 Task: Explore upcoming open houses in Honolulu, Hawaii, to visit properties with a fireplace.
Action: Mouse moved to (335, 195)
Screenshot: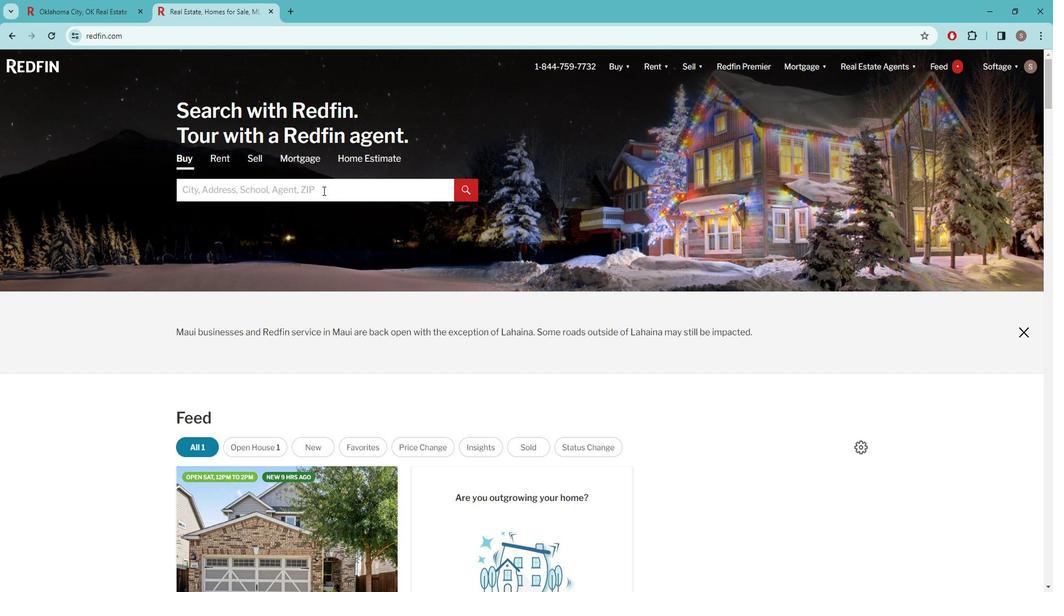 
Action: Mouse pressed left at (335, 195)
Screenshot: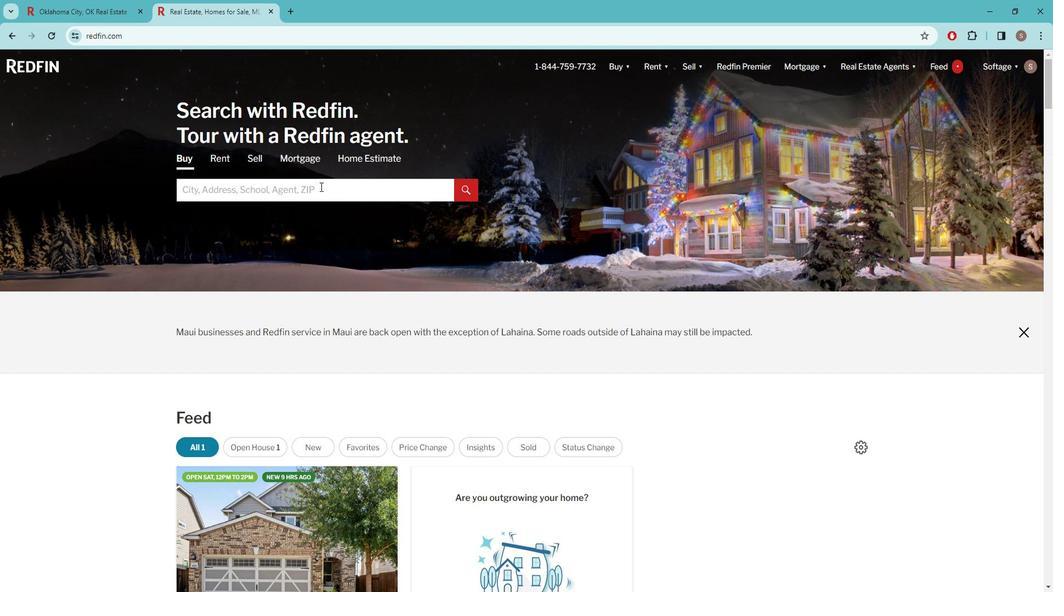 
Action: Mouse moved to (348, 198)
Screenshot: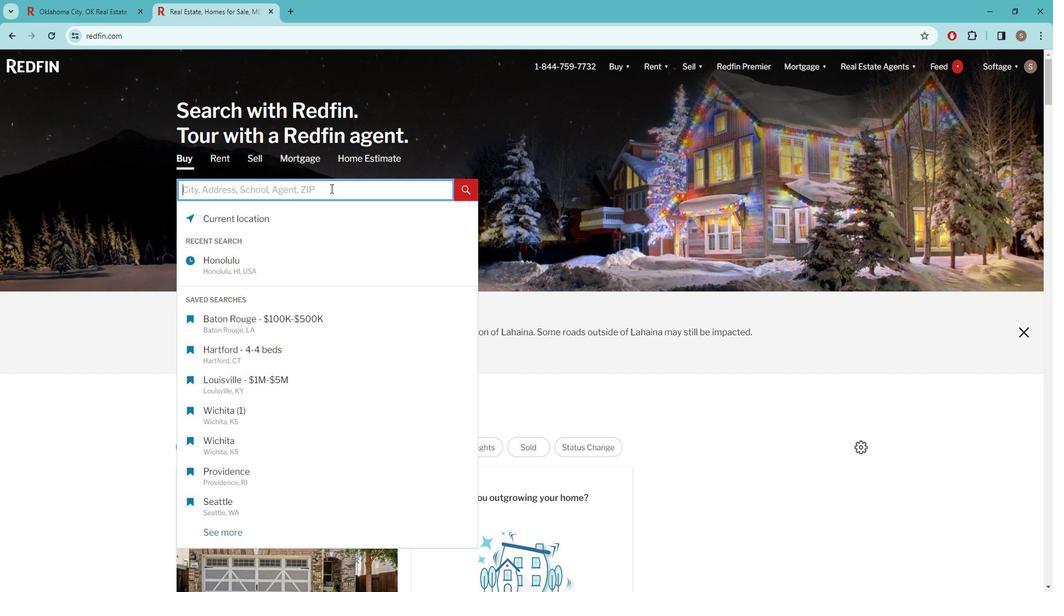 
Action: Key pressed h<Key.caps_lock>ONOLULU
Screenshot: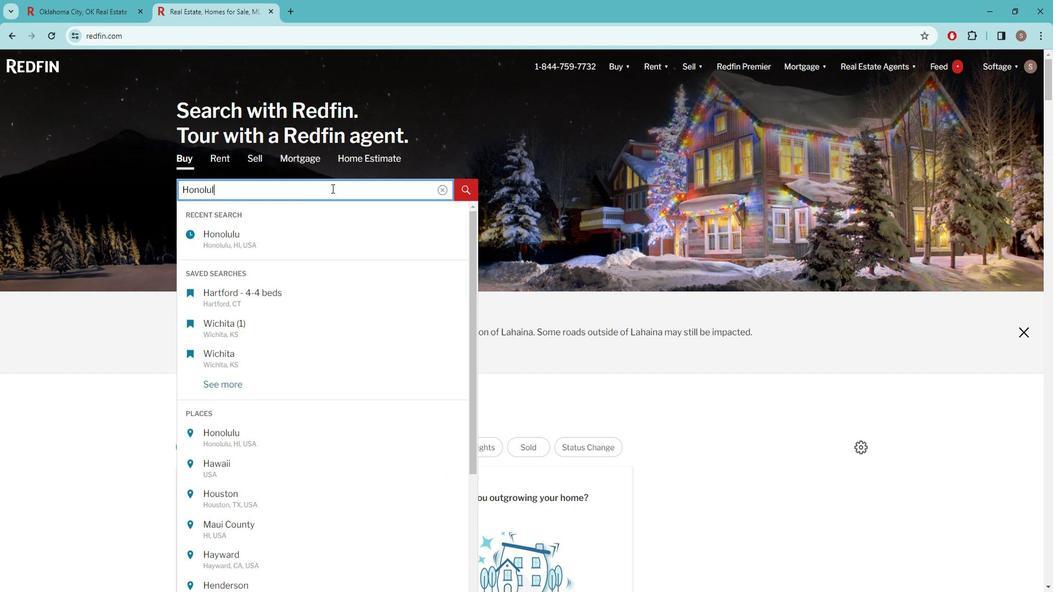 
Action: Mouse moved to (290, 245)
Screenshot: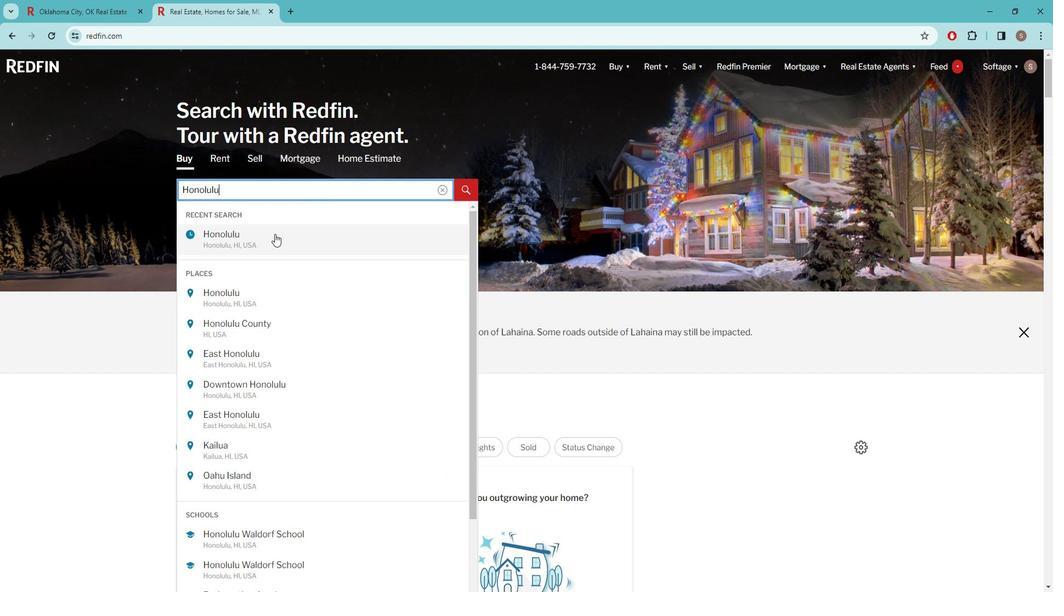 
Action: Mouse pressed left at (290, 245)
Screenshot: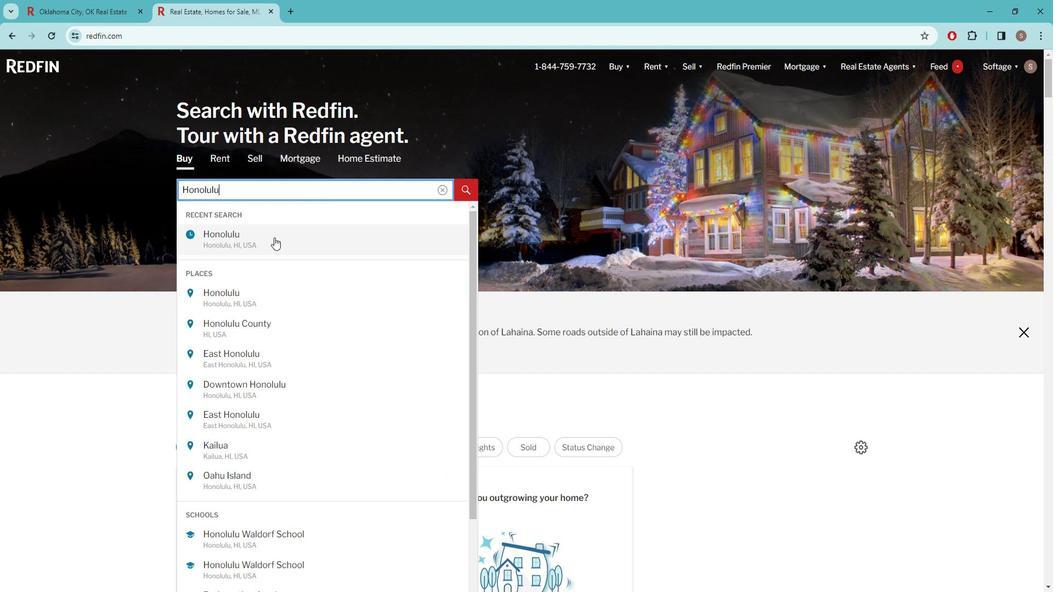 
Action: Mouse moved to (937, 144)
Screenshot: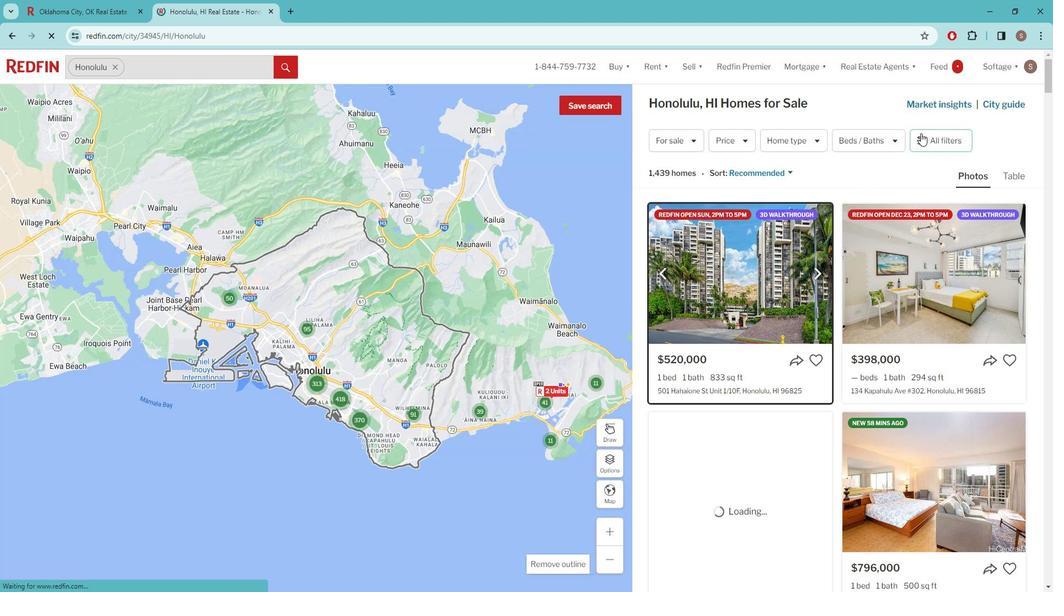 
Action: Mouse pressed left at (937, 144)
Screenshot: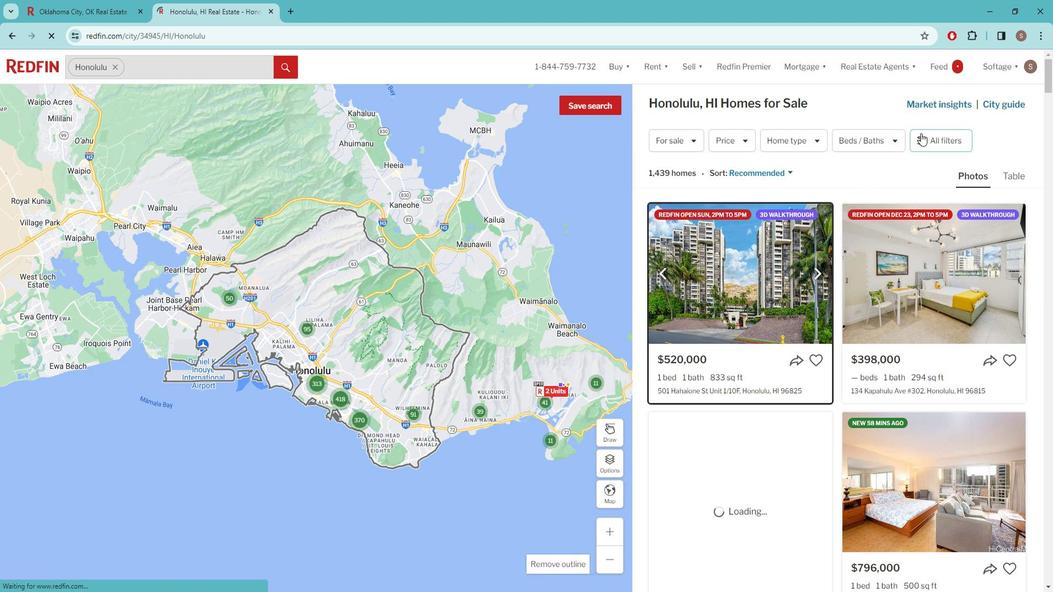 
Action: Mouse pressed left at (937, 144)
Screenshot: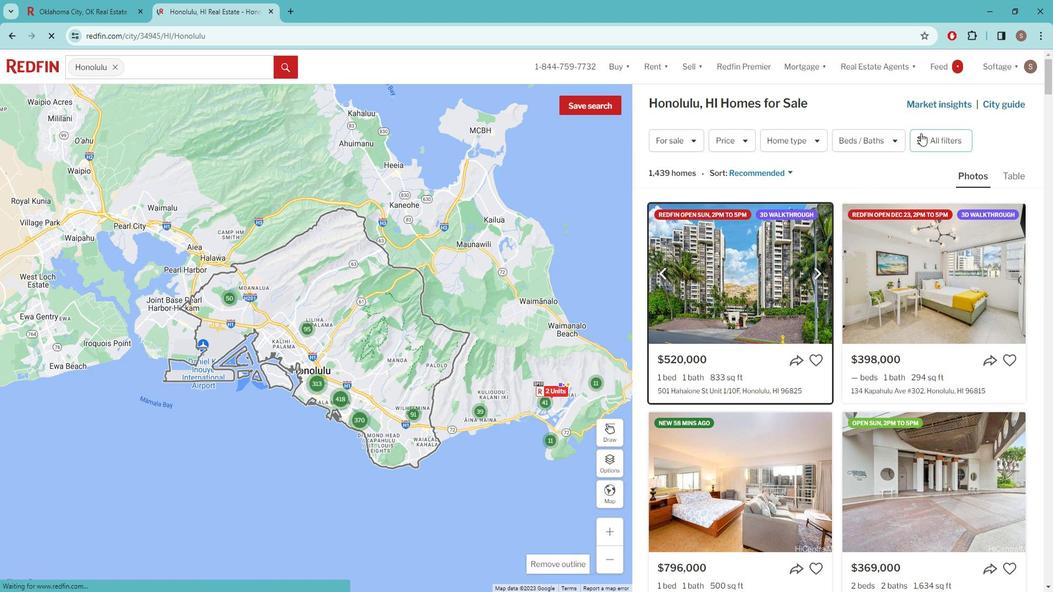
Action: Mouse moved to (908, 190)
Screenshot: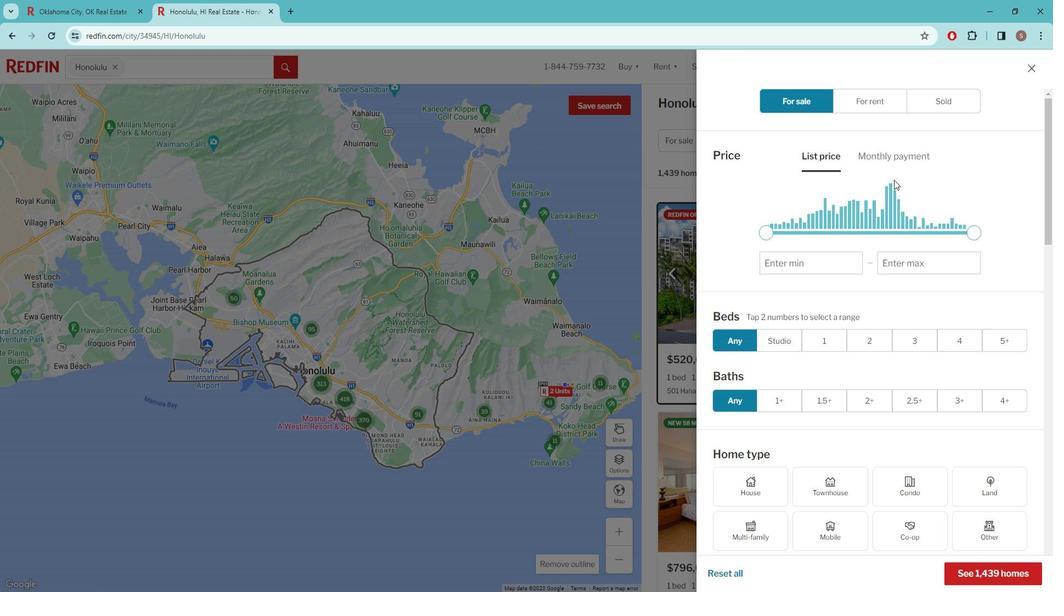 
Action: Mouse scrolled (908, 190) with delta (0, 0)
Screenshot: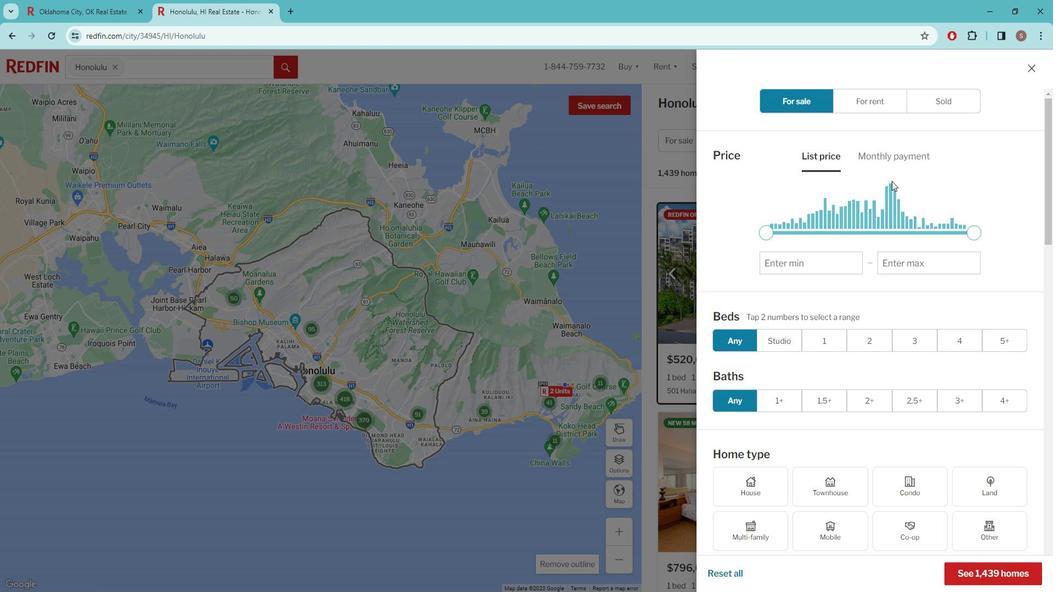 
Action: Mouse moved to (907, 192)
Screenshot: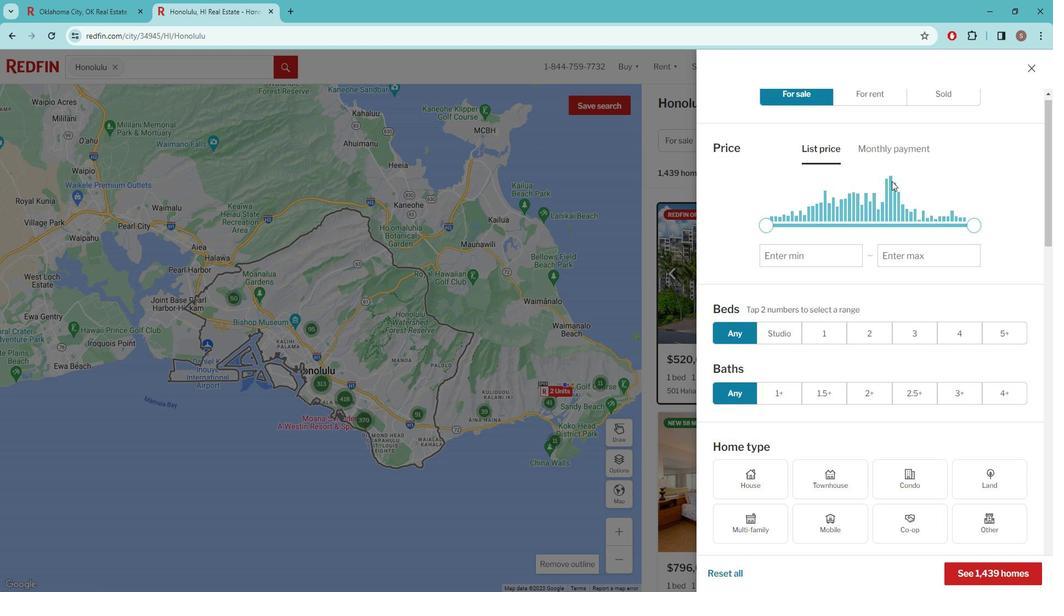 
Action: Mouse scrolled (907, 191) with delta (0, 0)
Screenshot: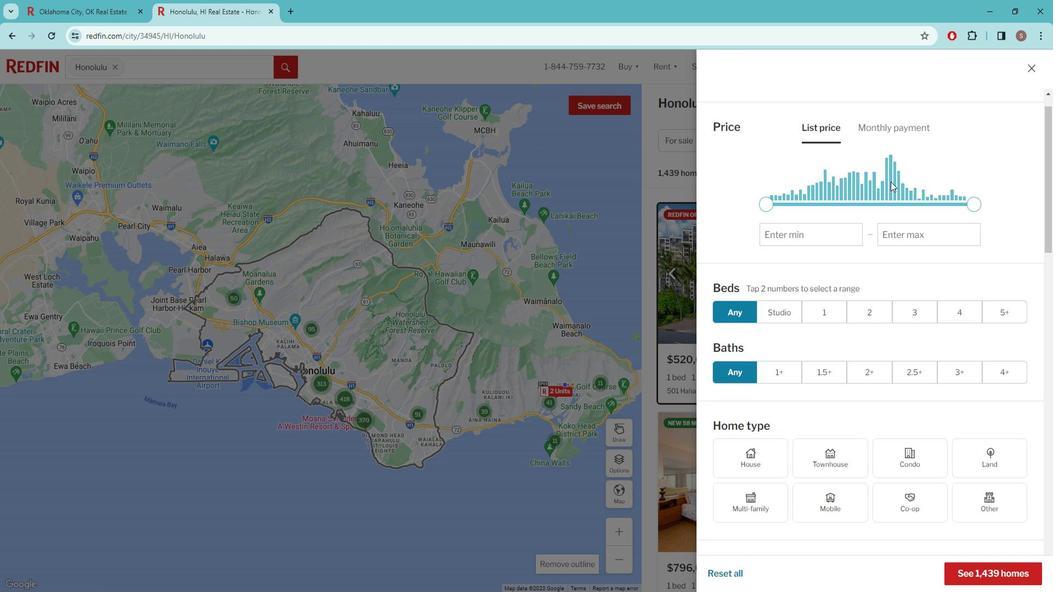 
Action: Mouse moved to (906, 192)
Screenshot: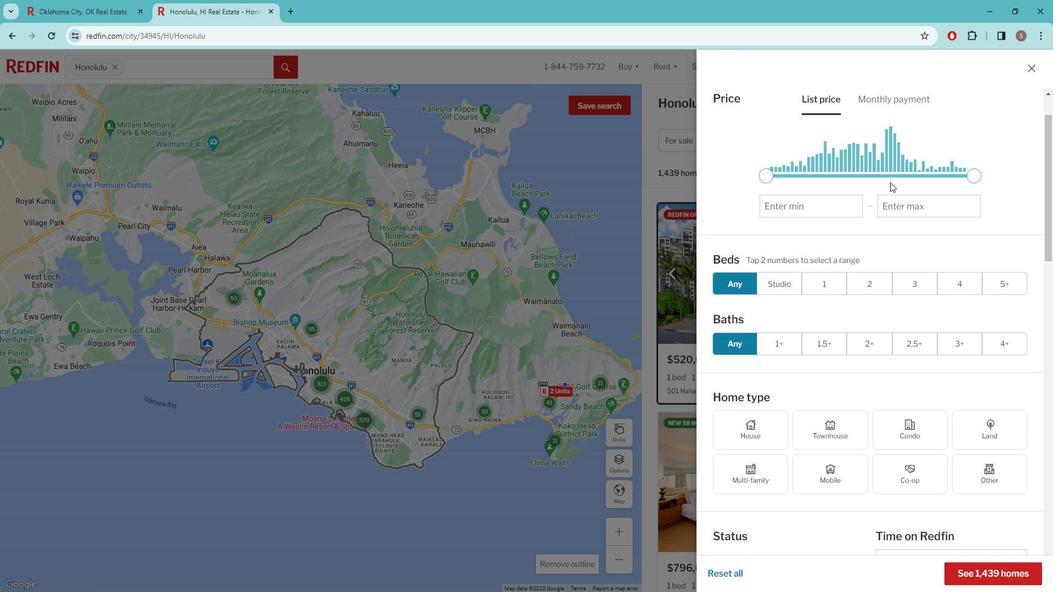 
Action: Mouse scrolled (906, 191) with delta (0, 0)
Screenshot: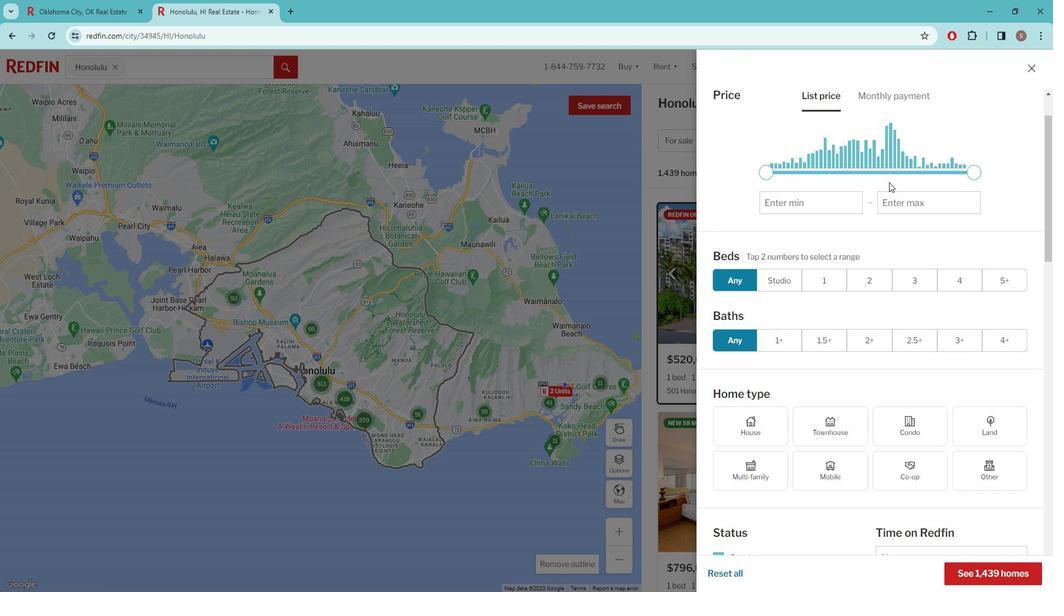 
Action: Mouse moved to (904, 192)
Screenshot: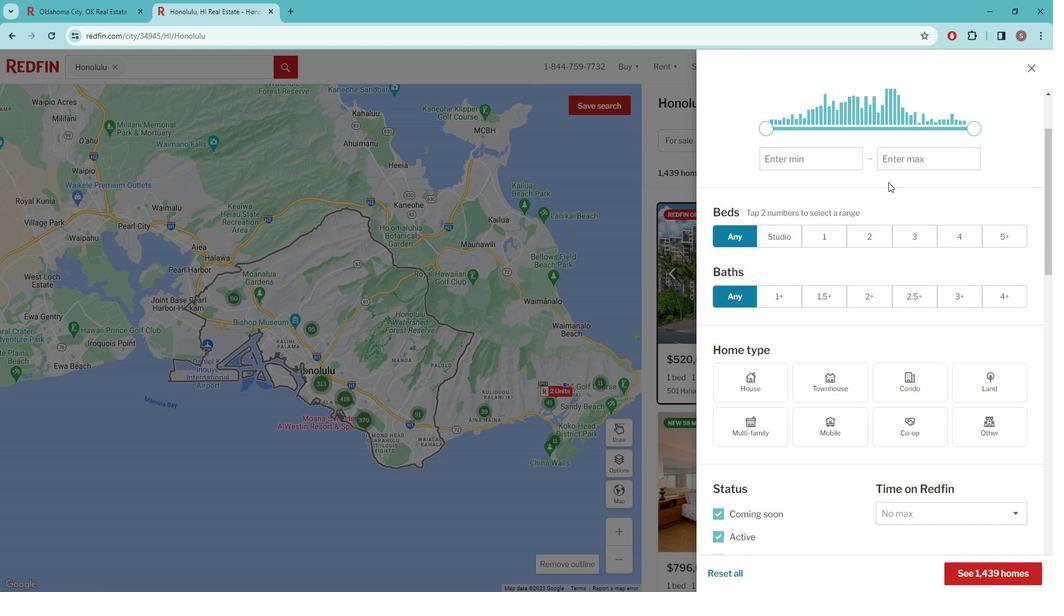
Action: Mouse scrolled (904, 191) with delta (0, 0)
Screenshot: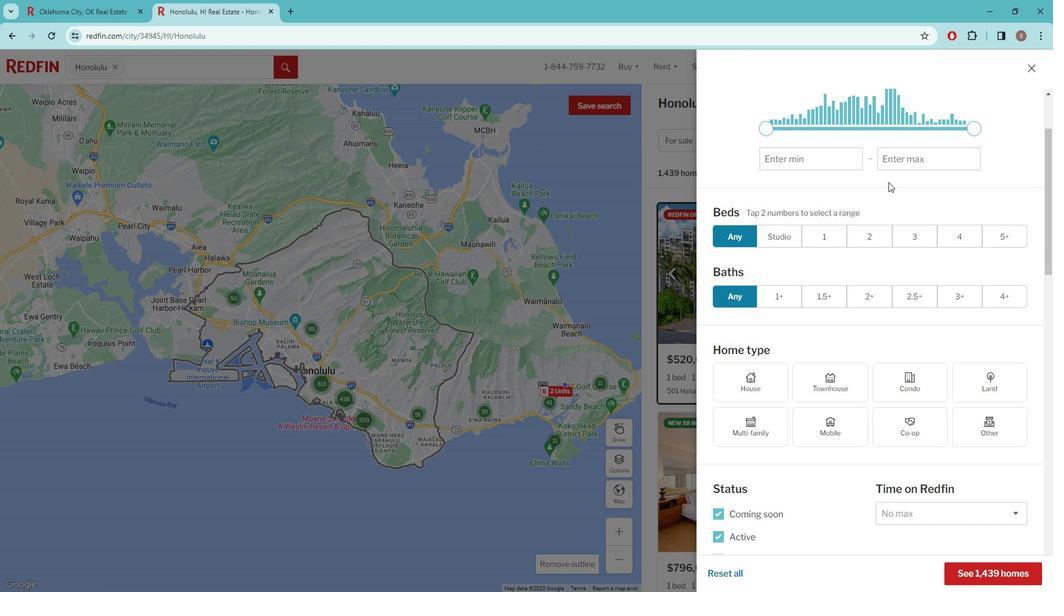 
Action: Mouse moved to (902, 192)
Screenshot: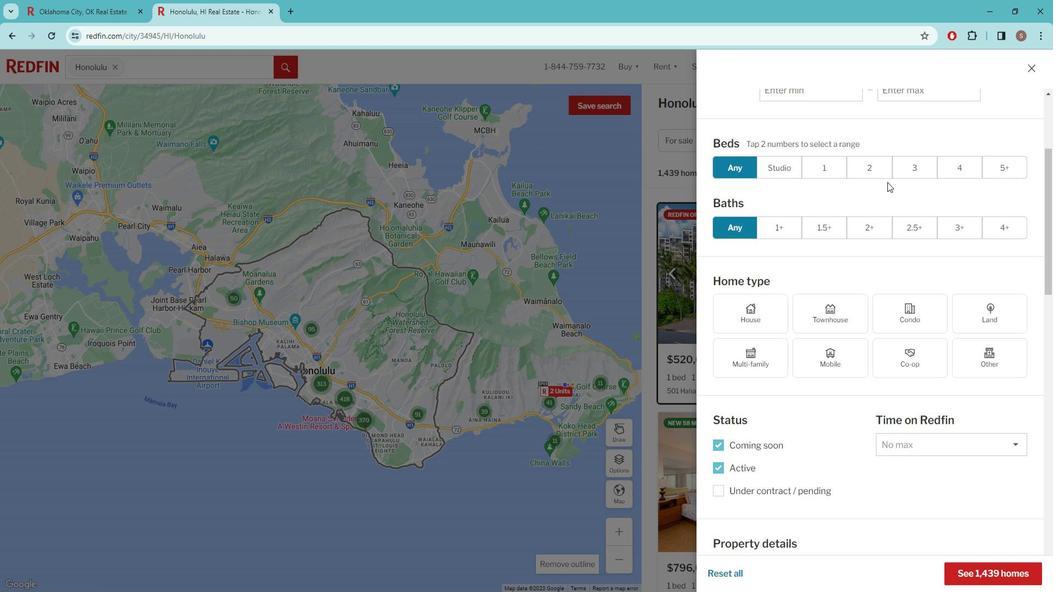
Action: Mouse scrolled (902, 191) with delta (0, 0)
Screenshot: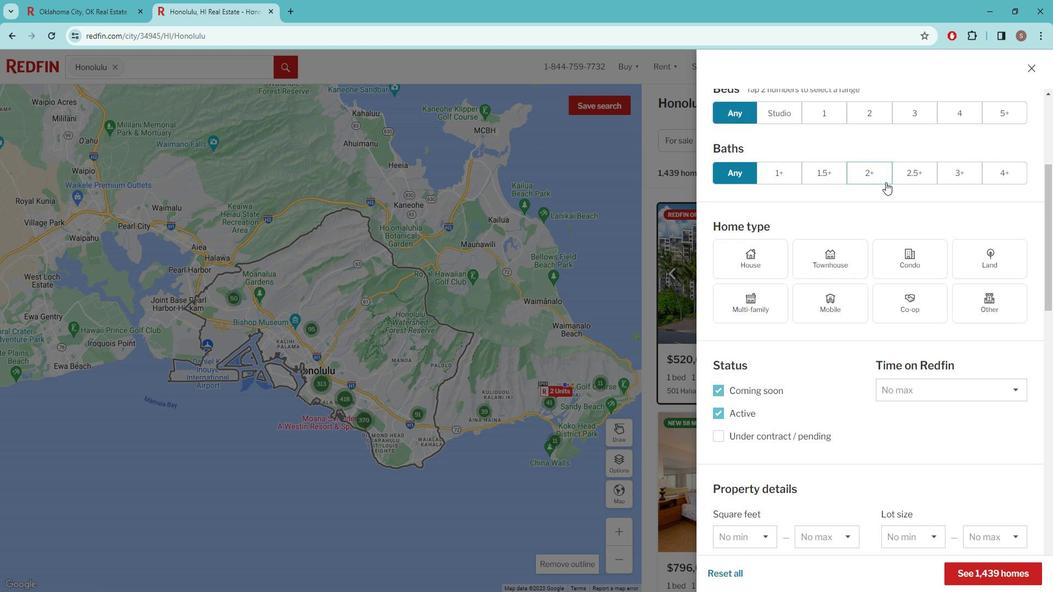
Action: Mouse scrolled (902, 191) with delta (0, 0)
Screenshot: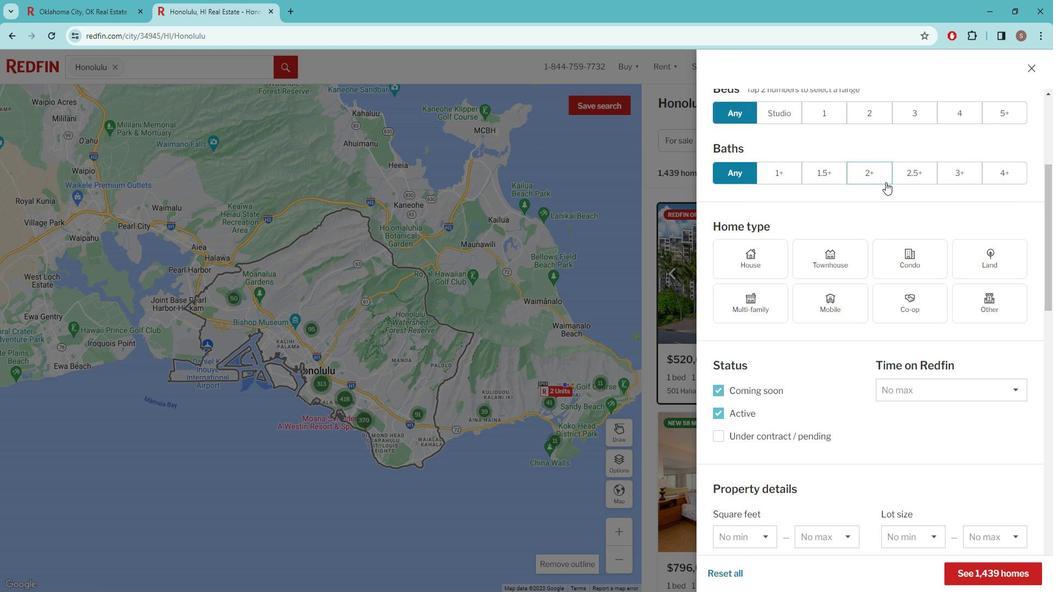 
Action: Mouse scrolled (902, 191) with delta (0, 0)
Screenshot: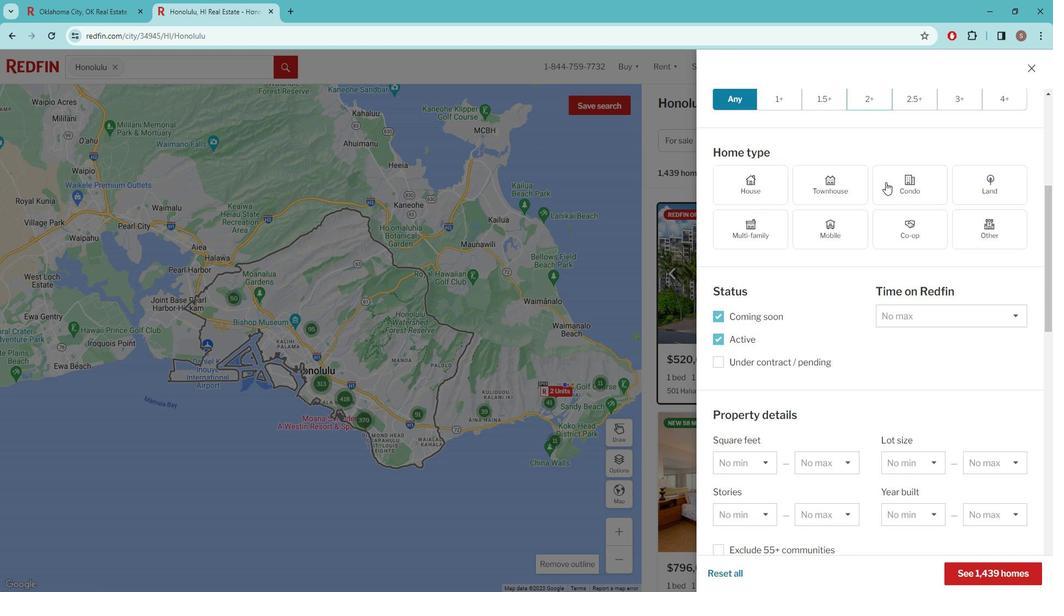 
Action: Mouse scrolled (902, 191) with delta (0, 0)
Screenshot: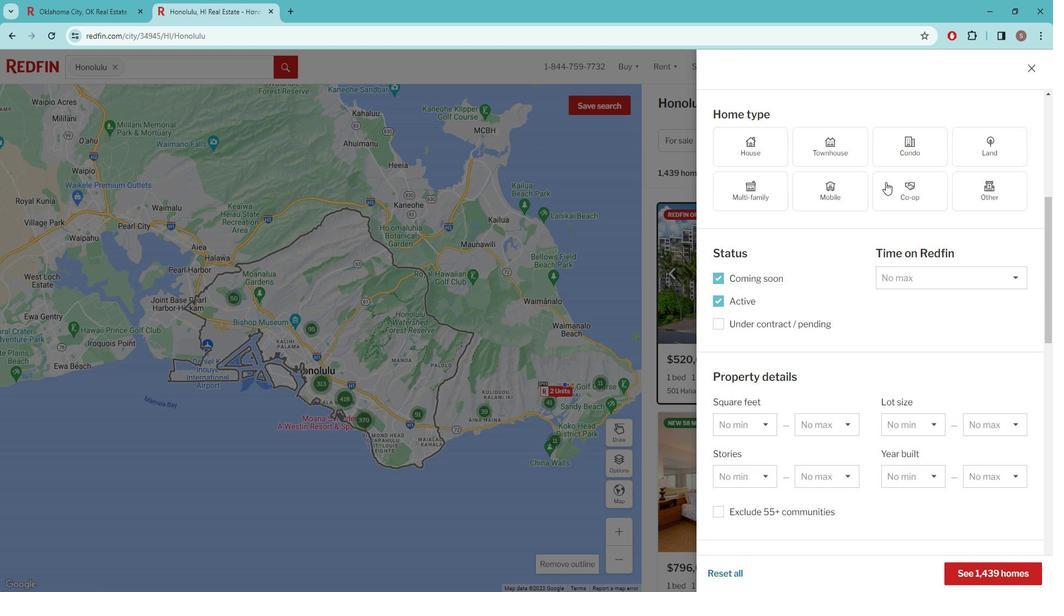 
Action: Mouse moved to (897, 201)
Screenshot: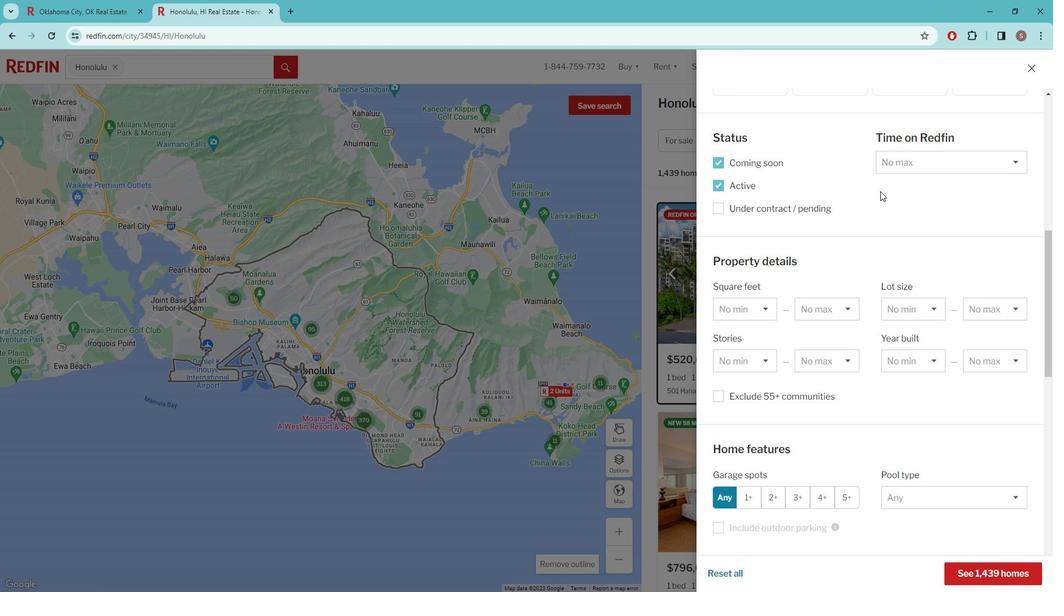 
Action: Mouse scrolled (897, 200) with delta (0, 0)
Screenshot: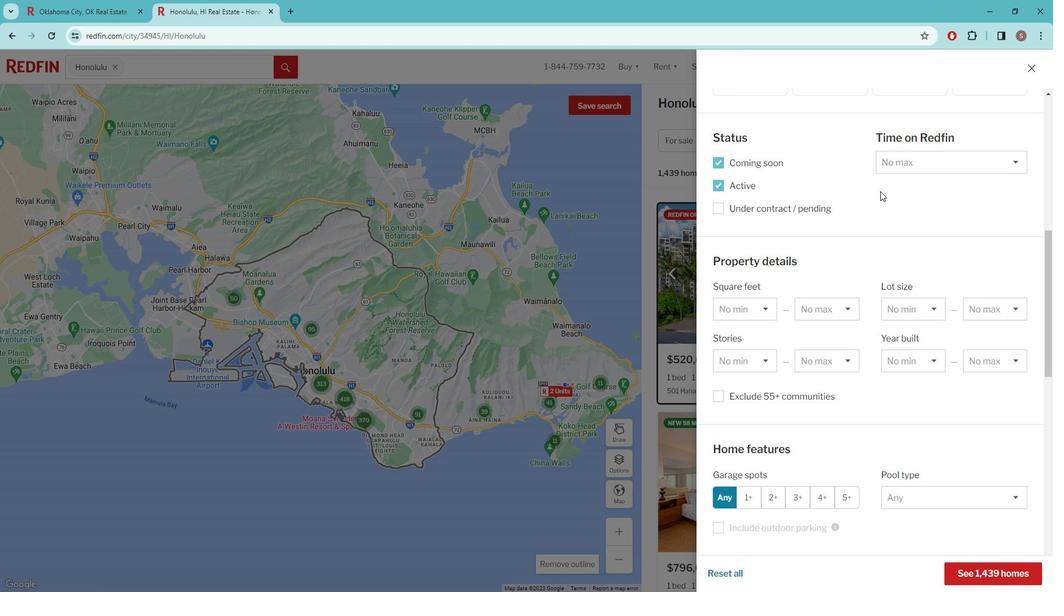 
Action: Mouse scrolled (897, 200) with delta (0, 0)
Screenshot: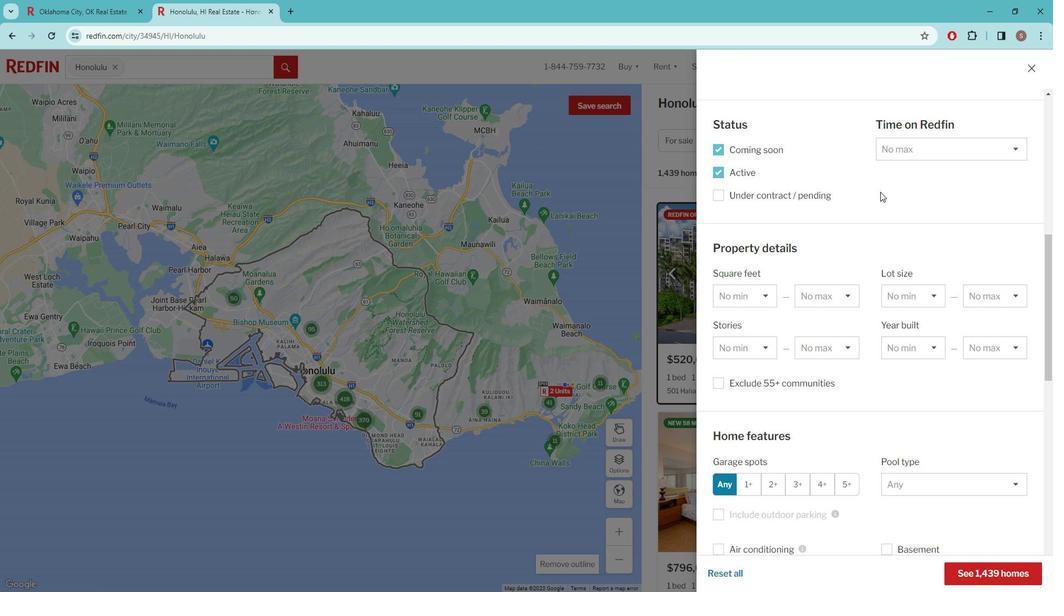 
Action: Mouse moved to (805, 383)
Screenshot: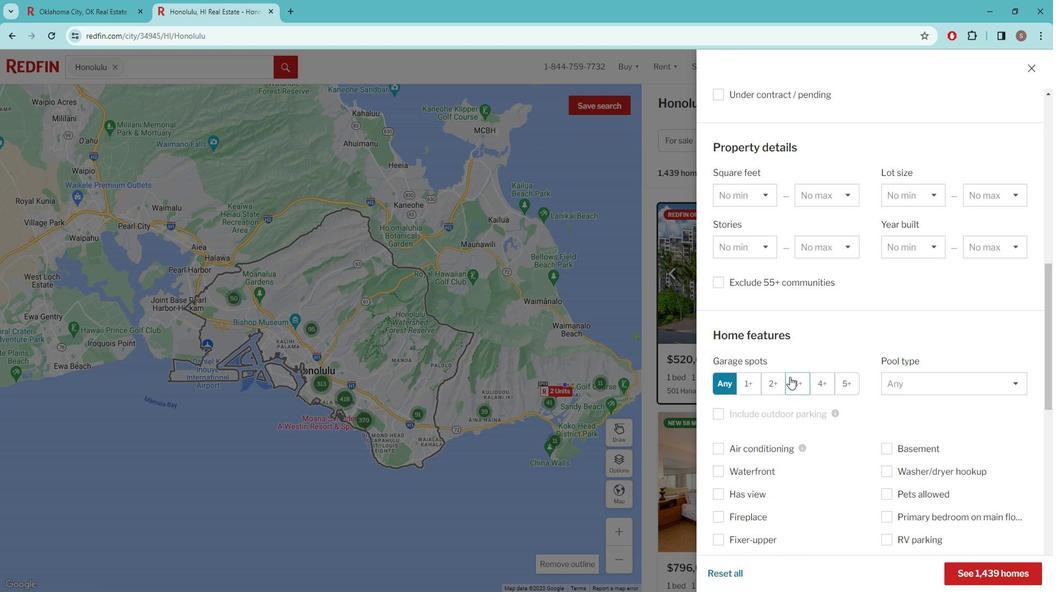 
Action: Mouse scrolled (805, 382) with delta (0, 0)
Screenshot: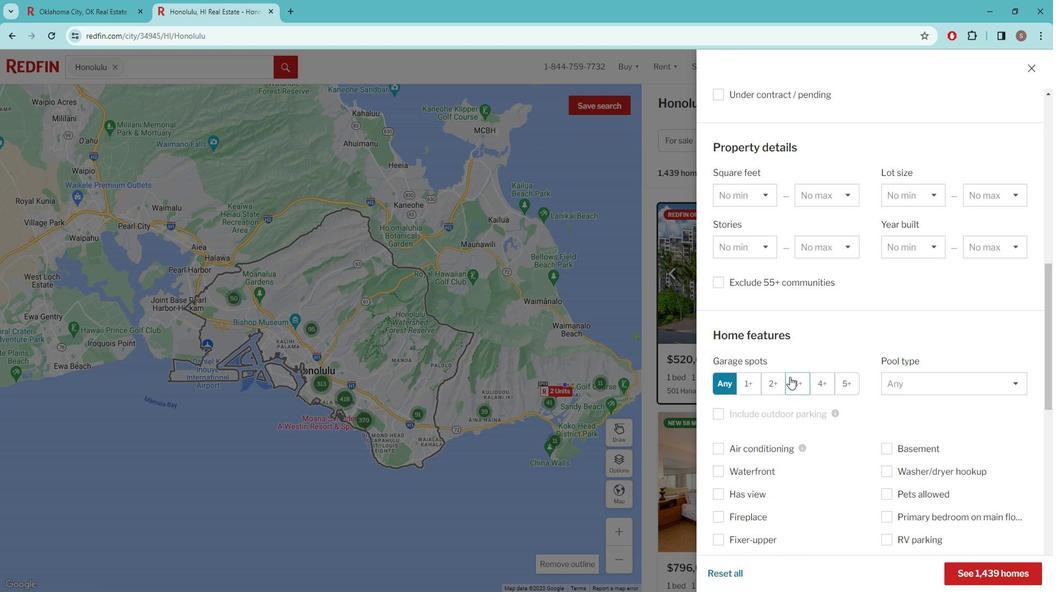 
Action: Mouse moved to (804, 385)
Screenshot: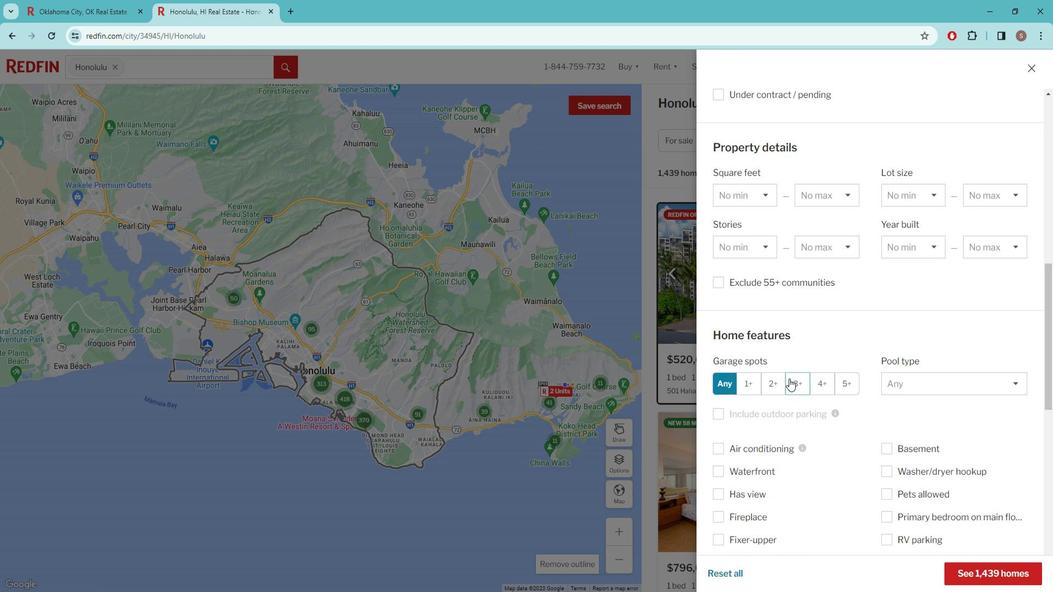 
Action: Mouse scrolled (804, 384) with delta (0, 0)
Screenshot: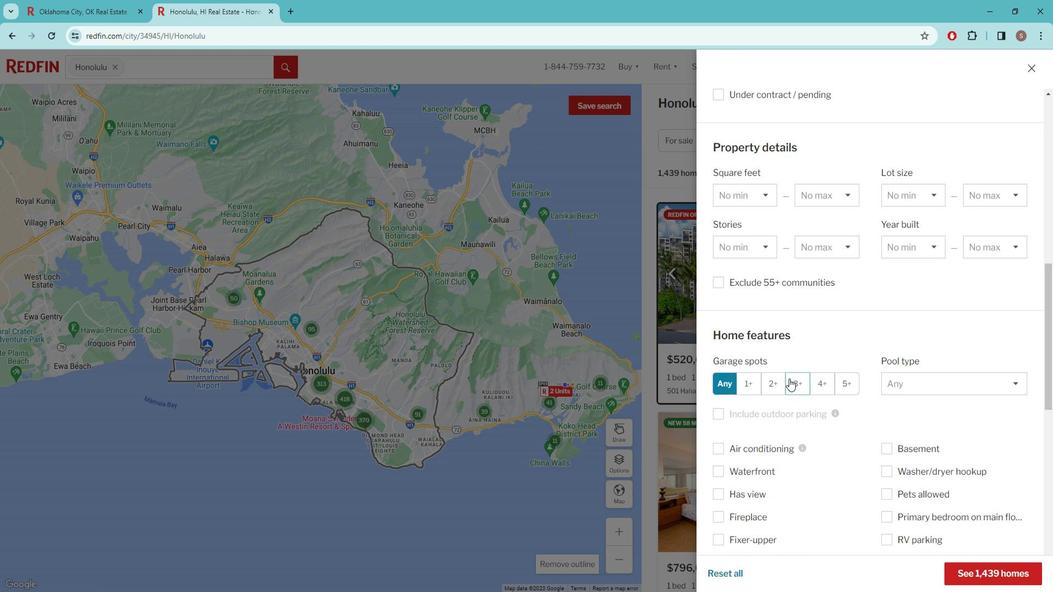
Action: Mouse moved to (803, 388)
Screenshot: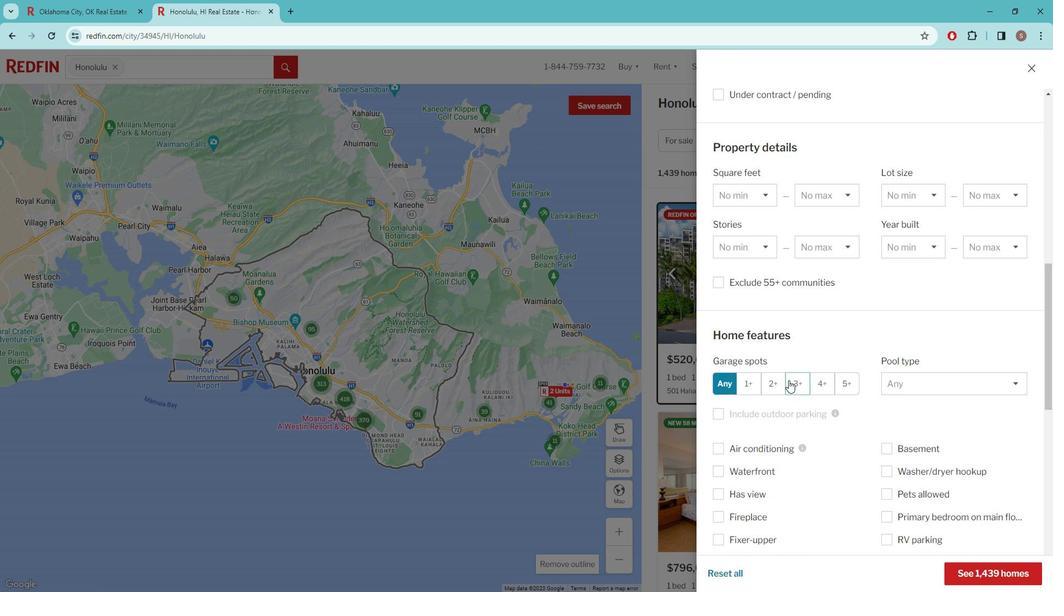 
Action: Mouse scrolled (803, 387) with delta (0, 0)
Screenshot: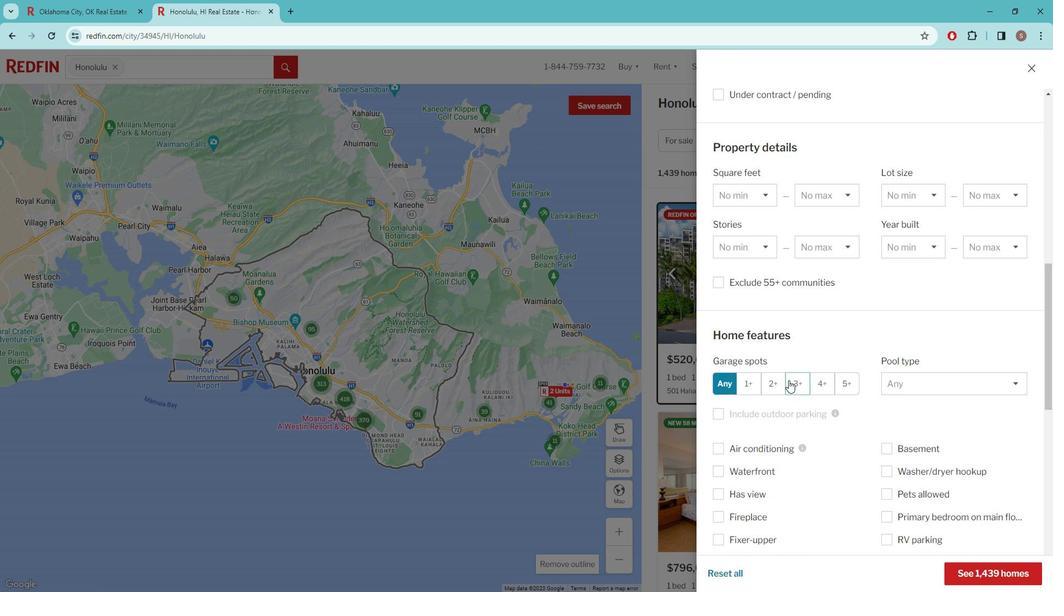 
Action: Mouse moved to (739, 351)
Screenshot: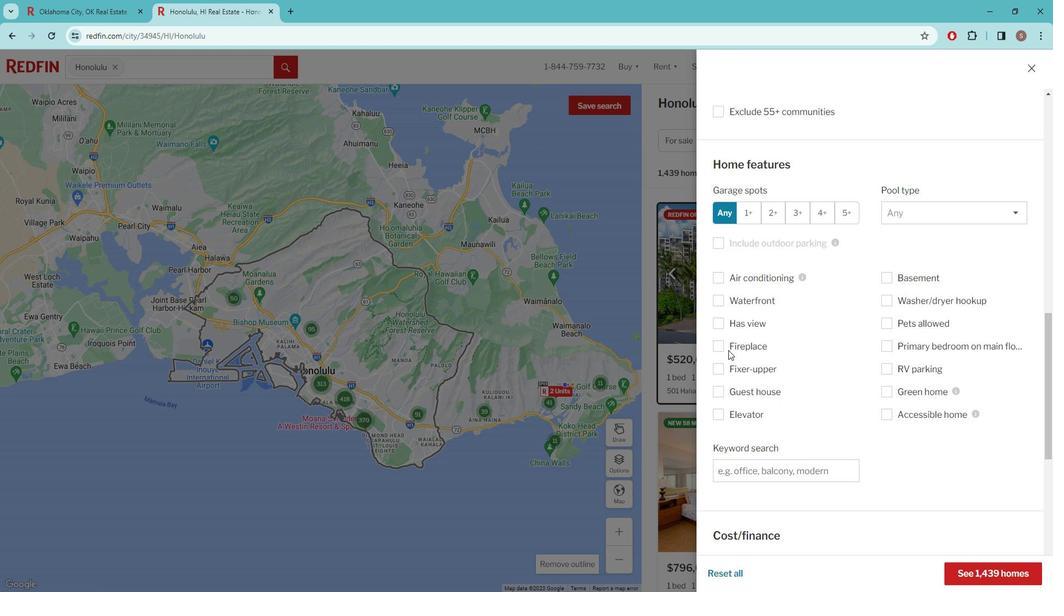 
Action: Mouse pressed left at (739, 351)
Screenshot: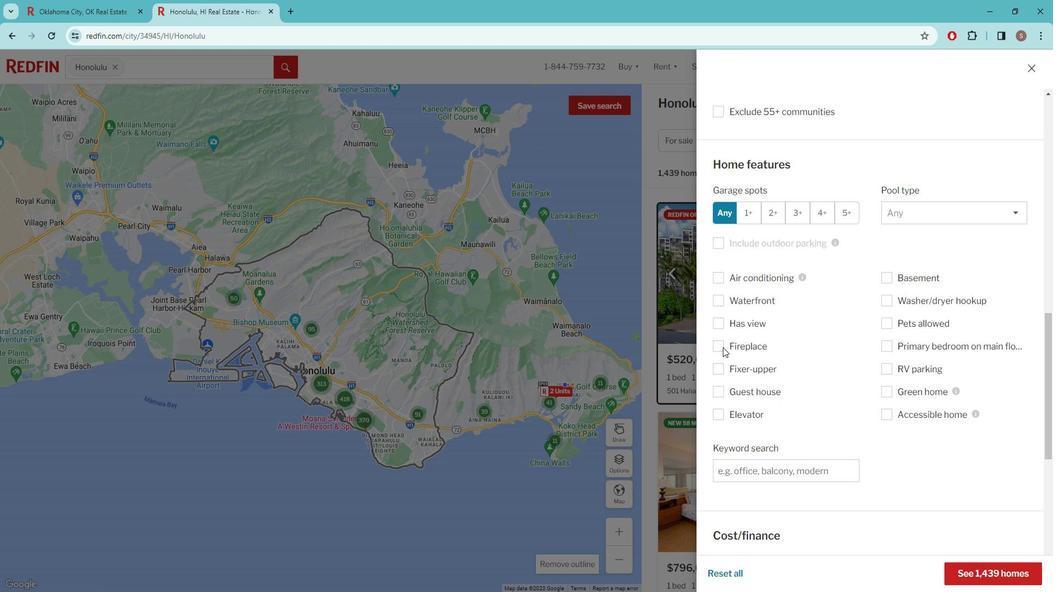 
Action: Mouse moved to (802, 380)
Screenshot: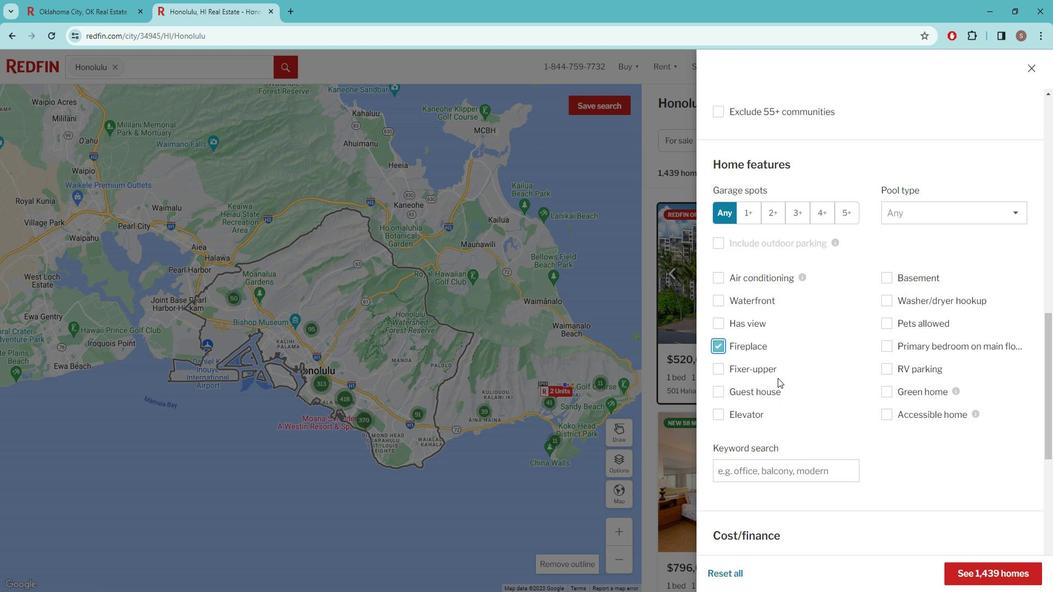 
Action: Mouse scrolled (802, 380) with delta (0, 0)
Screenshot: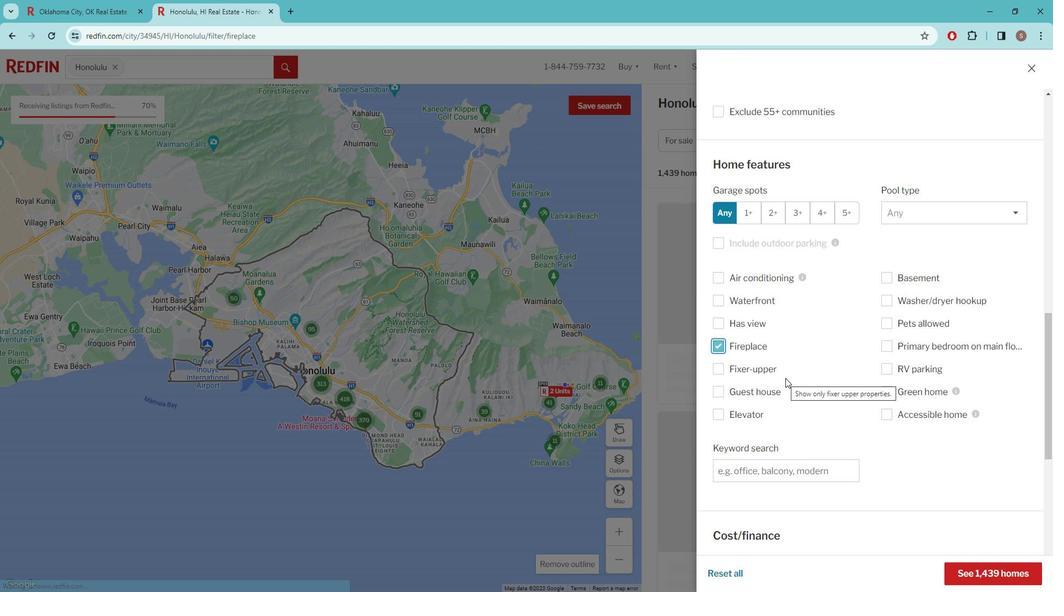 
Action: Mouse moved to (803, 380)
Screenshot: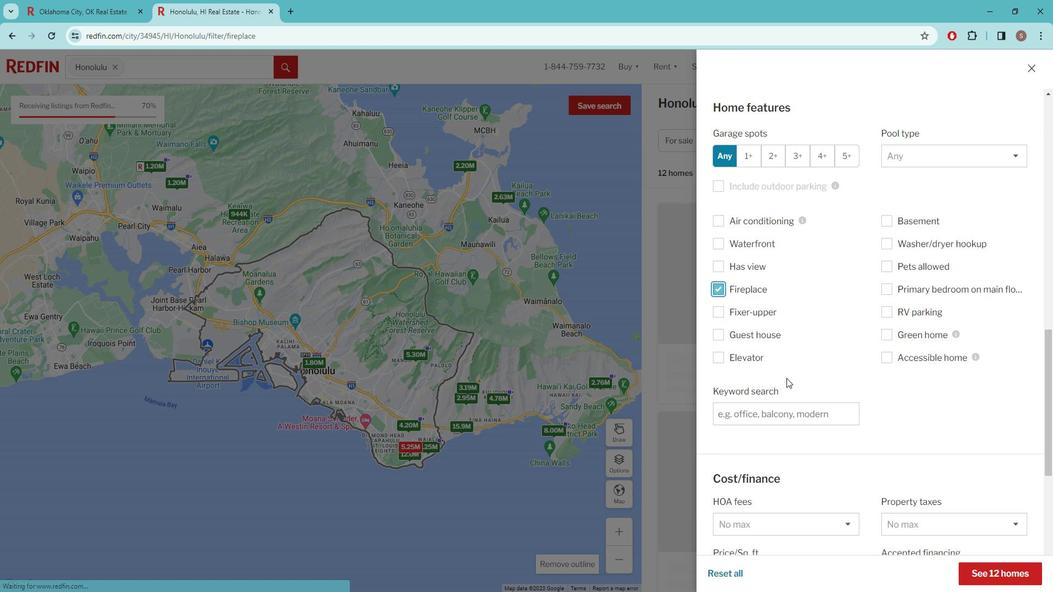 
Action: Mouse scrolled (803, 380) with delta (0, 0)
Screenshot: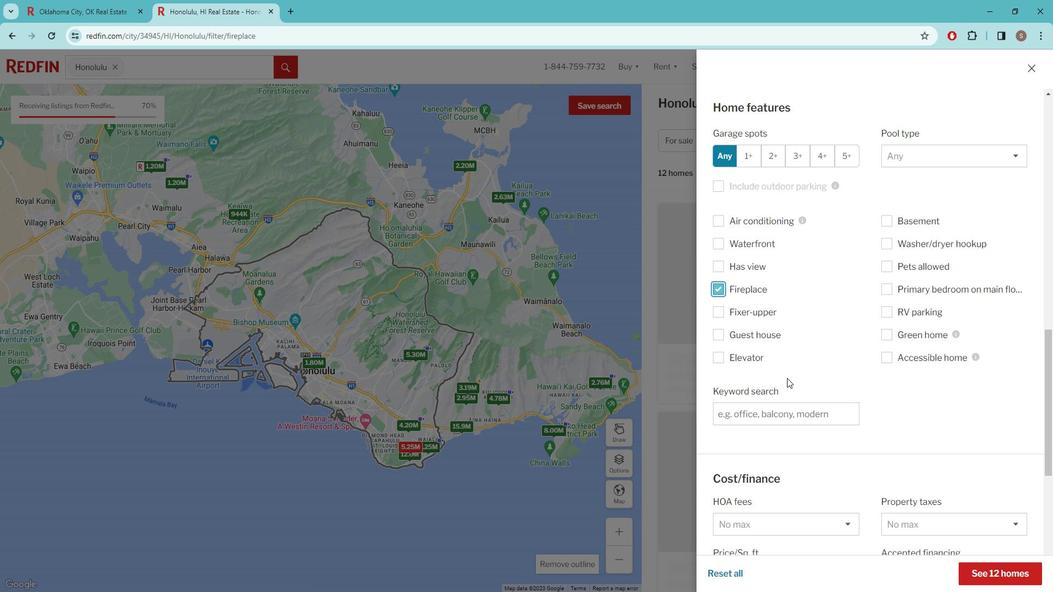 
Action: Mouse moved to (803, 379)
Screenshot: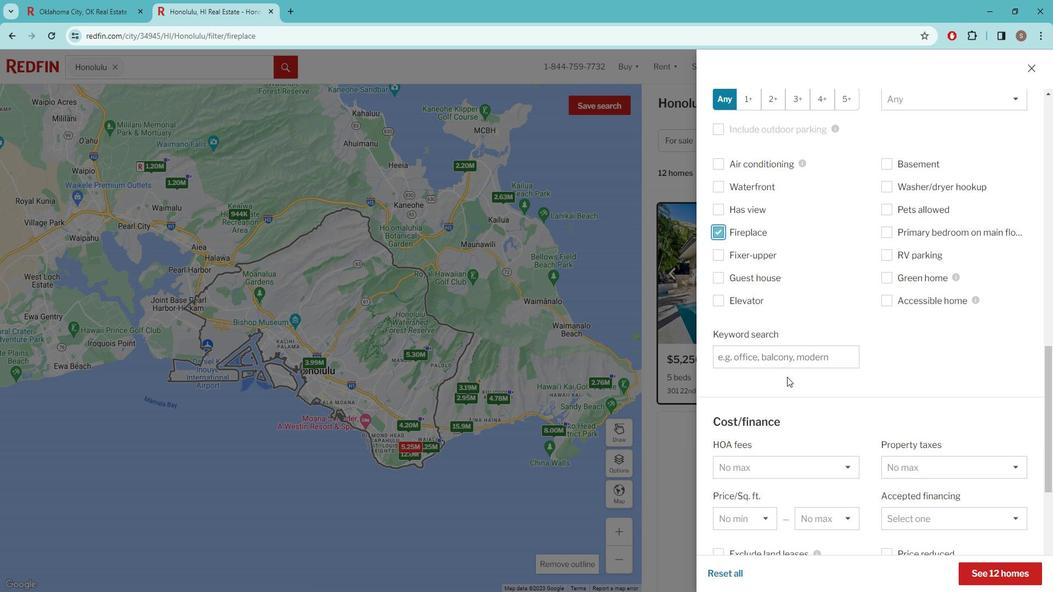 
Action: Mouse scrolled (803, 378) with delta (0, 0)
Screenshot: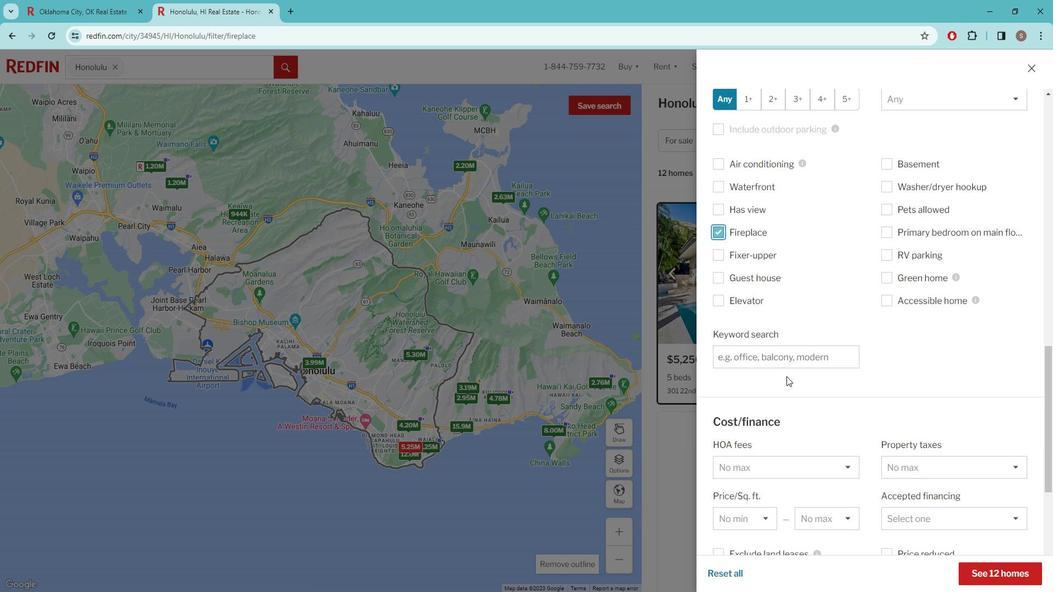 
Action: Mouse scrolled (803, 378) with delta (0, 0)
Screenshot: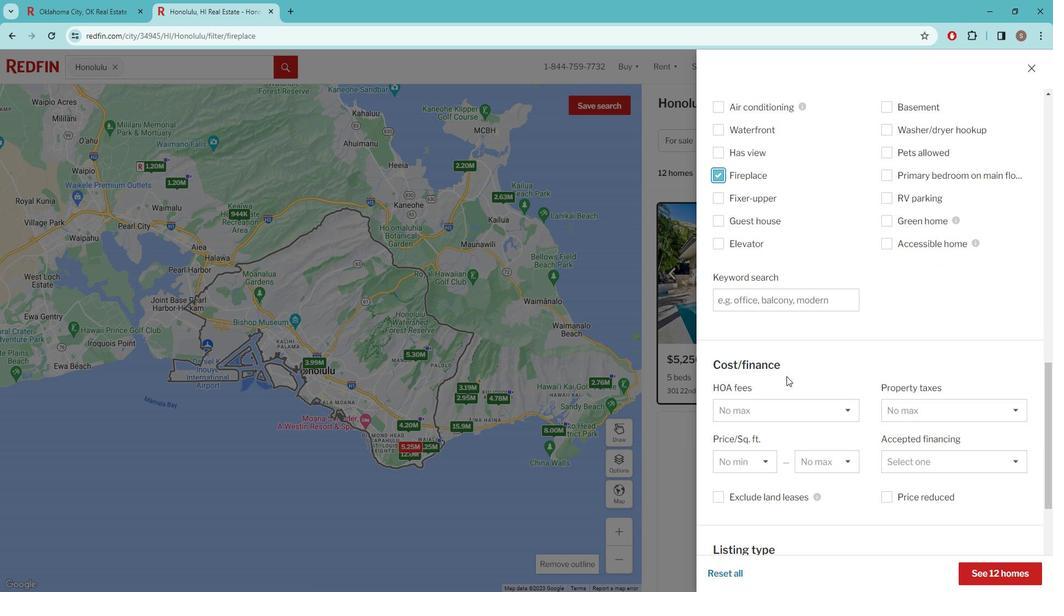 
Action: Mouse scrolled (803, 378) with delta (0, 0)
Screenshot: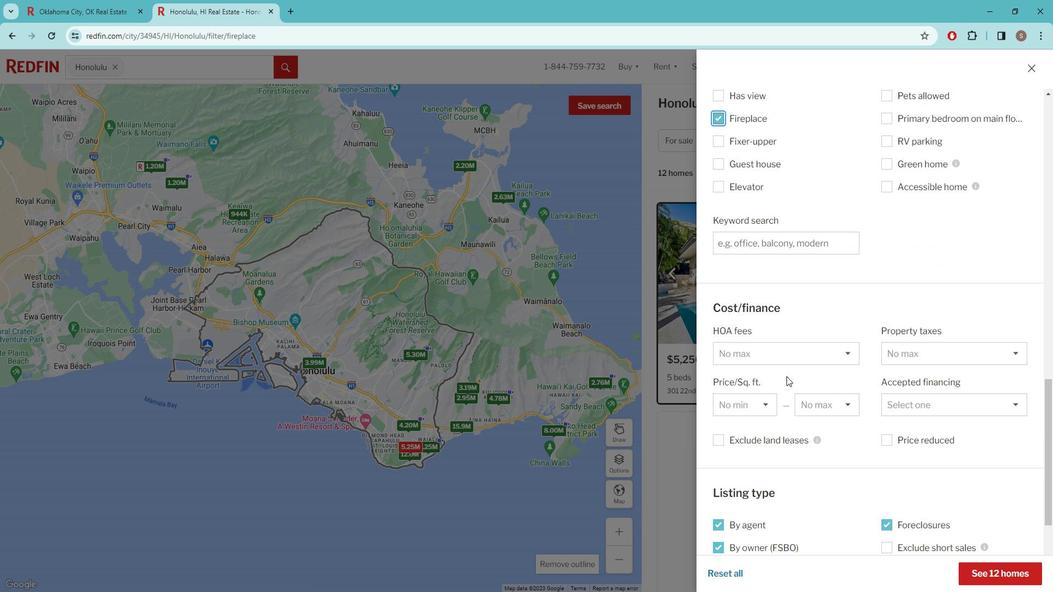 
Action: Mouse moved to (801, 379)
Screenshot: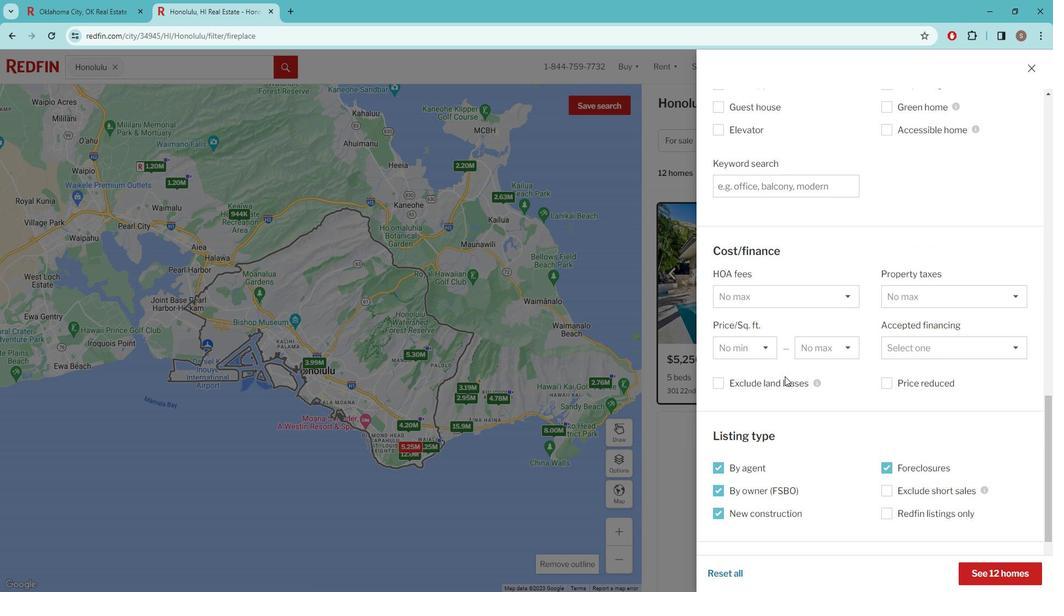 
Action: Mouse scrolled (801, 378) with delta (0, 0)
Screenshot: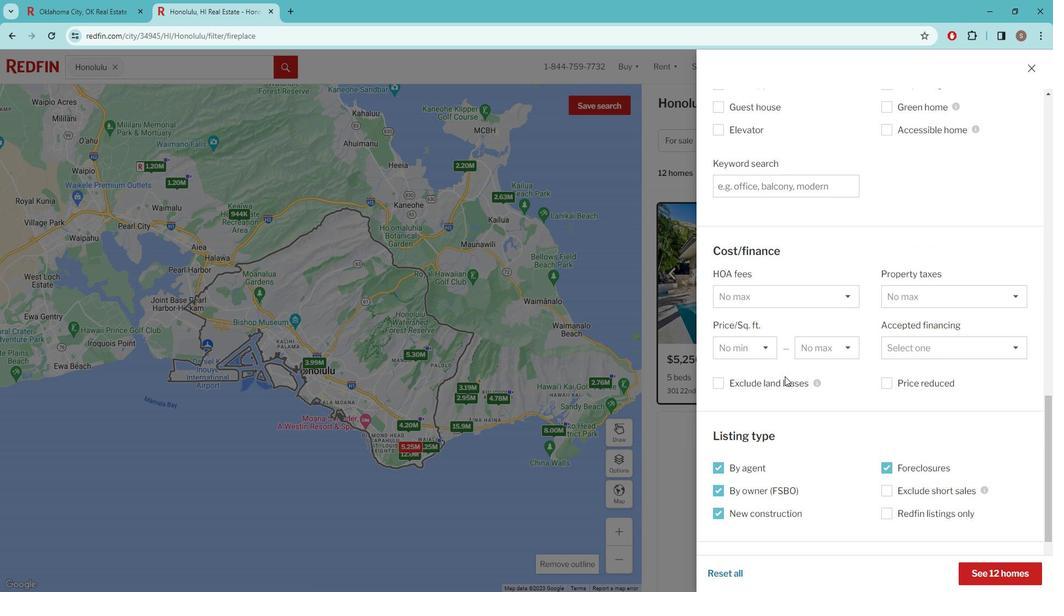 
Action: Mouse scrolled (801, 378) with delta (0, 0)
Screenshot: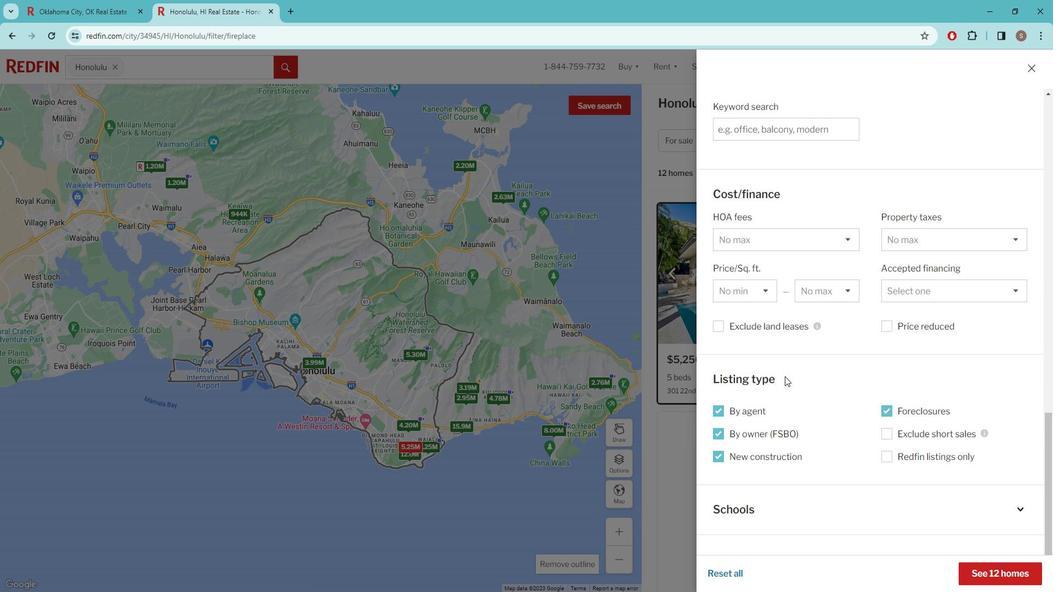 
Action: Mouse moved to (801, 379)
Screenshot: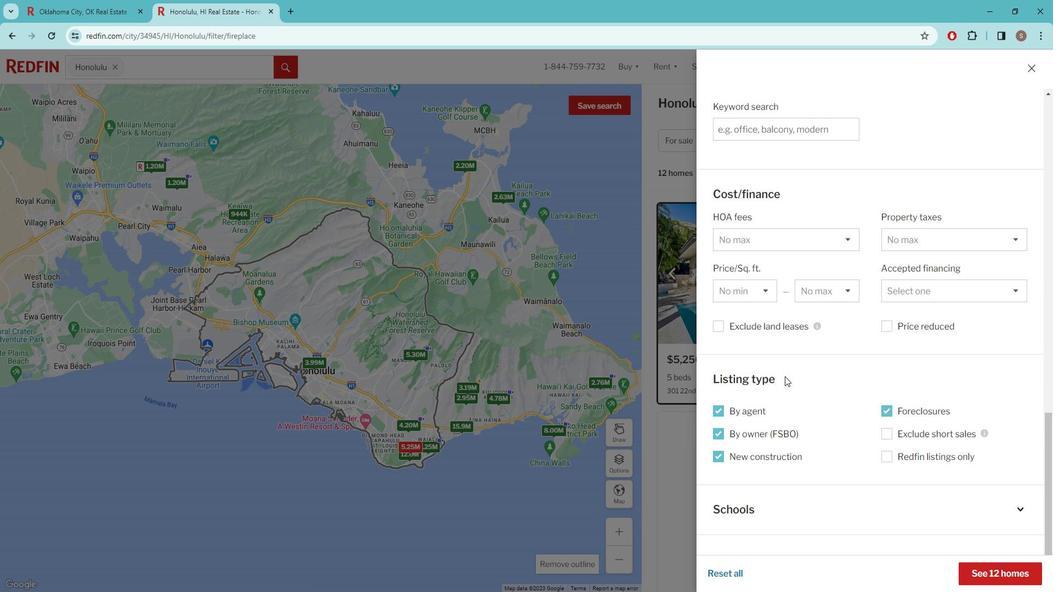 
Action: Mouse scrolled (801, 378) with delta (0, 0)
Screenshot: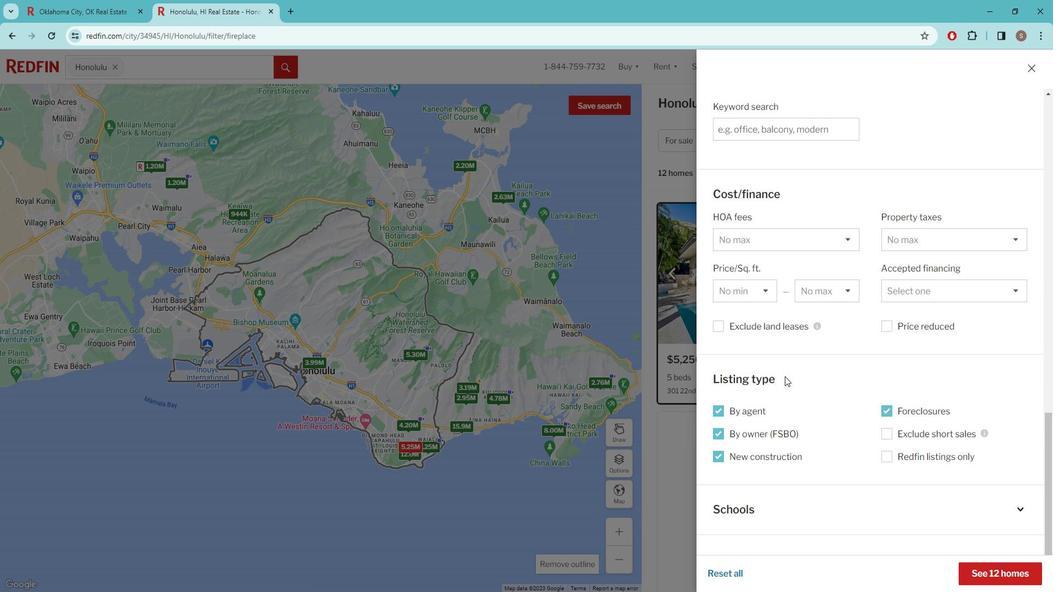 
Action: Mouse moved to (799, 380)
Screenshot: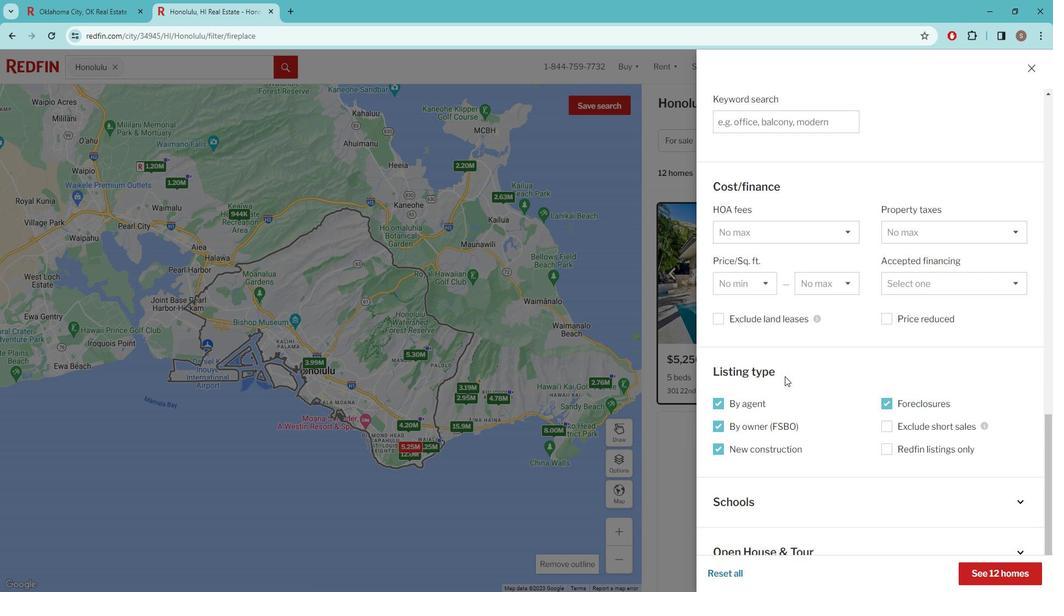 
Action: Mouse scrolled (799, 379) with delta (0, 0)
Screenshot: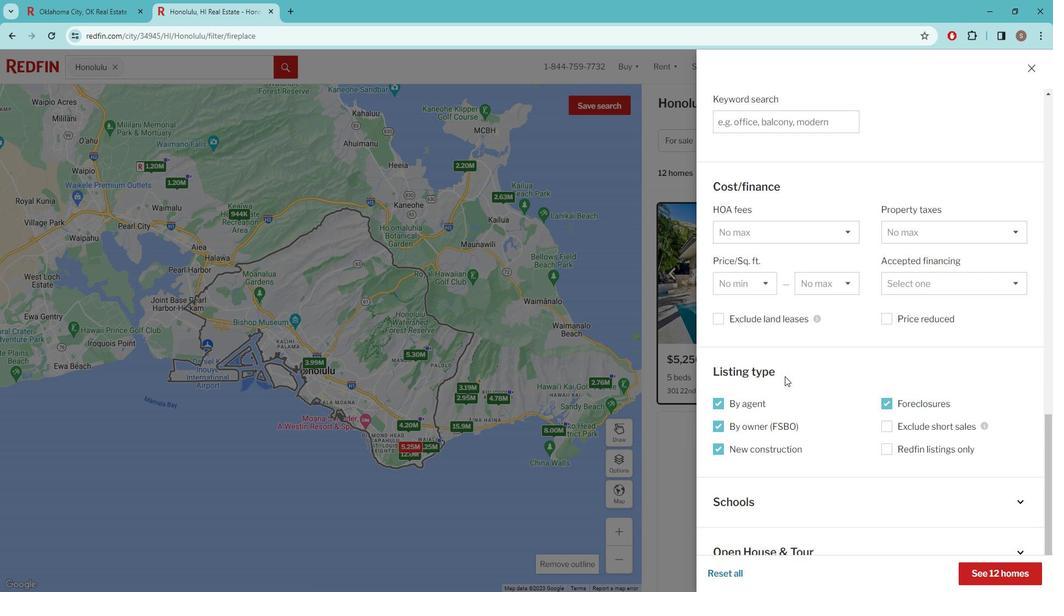 
Action: Mouse moved to (789, 474)
Screenshot: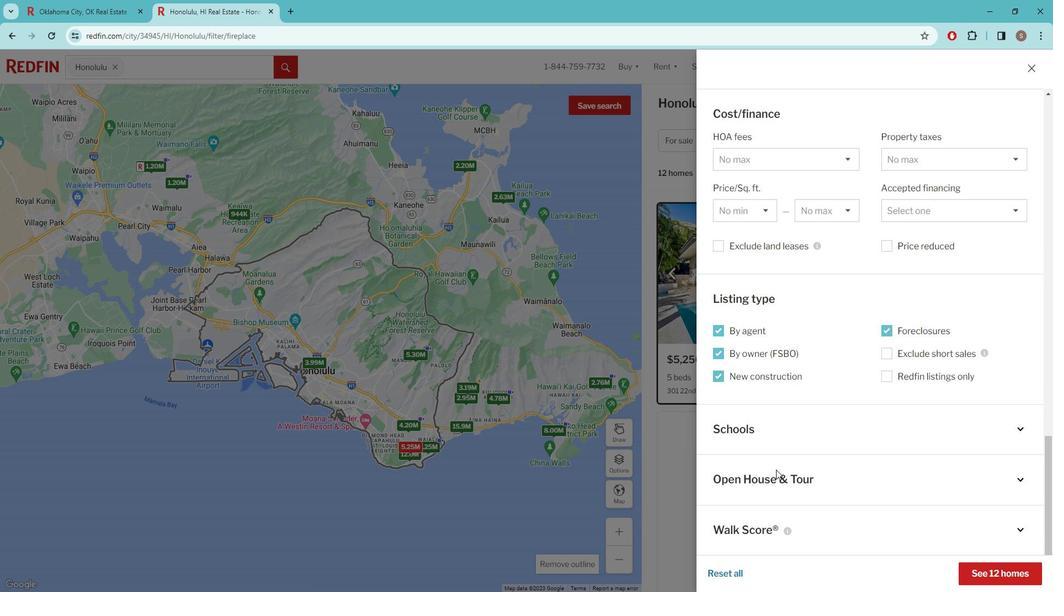 
Action: Mouse pressed left at (789, 474)
Screenshot: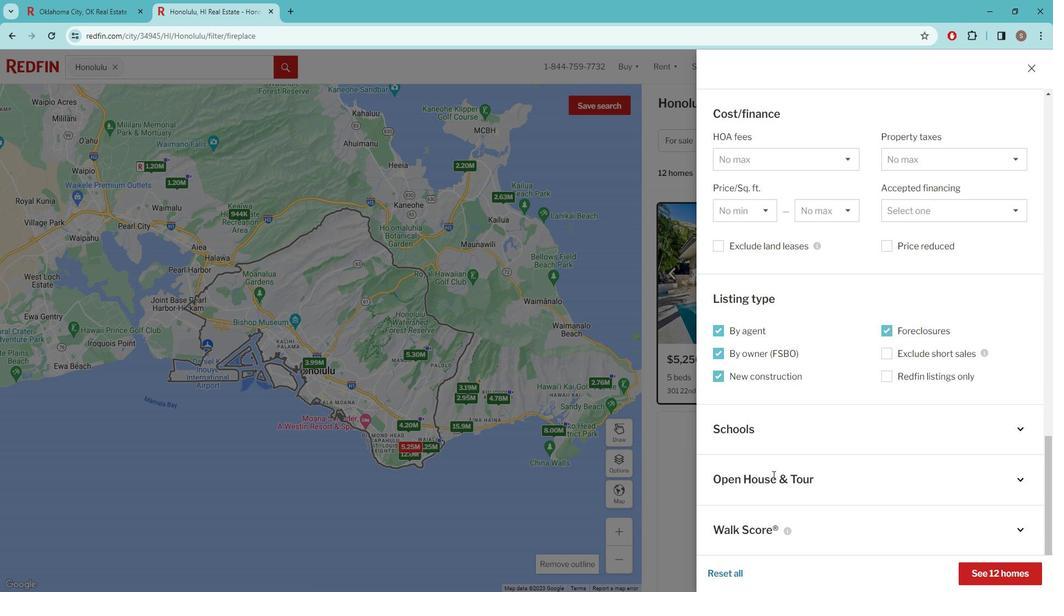 
Action: Mouse moved to (779, 478)
Screenshot: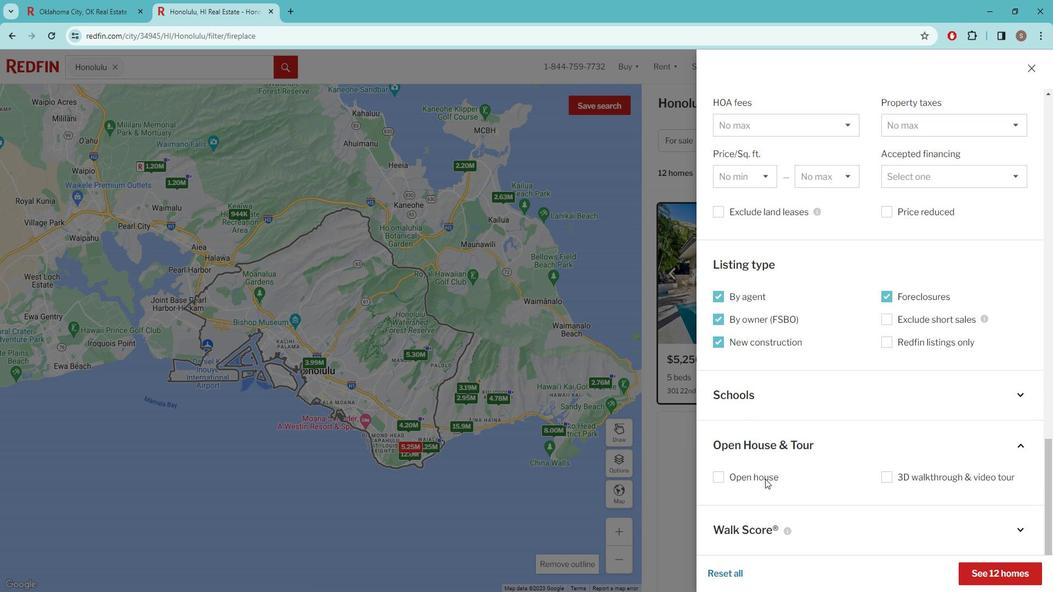 
Action: Mouse pressed left at (779, 478)
Screenshot: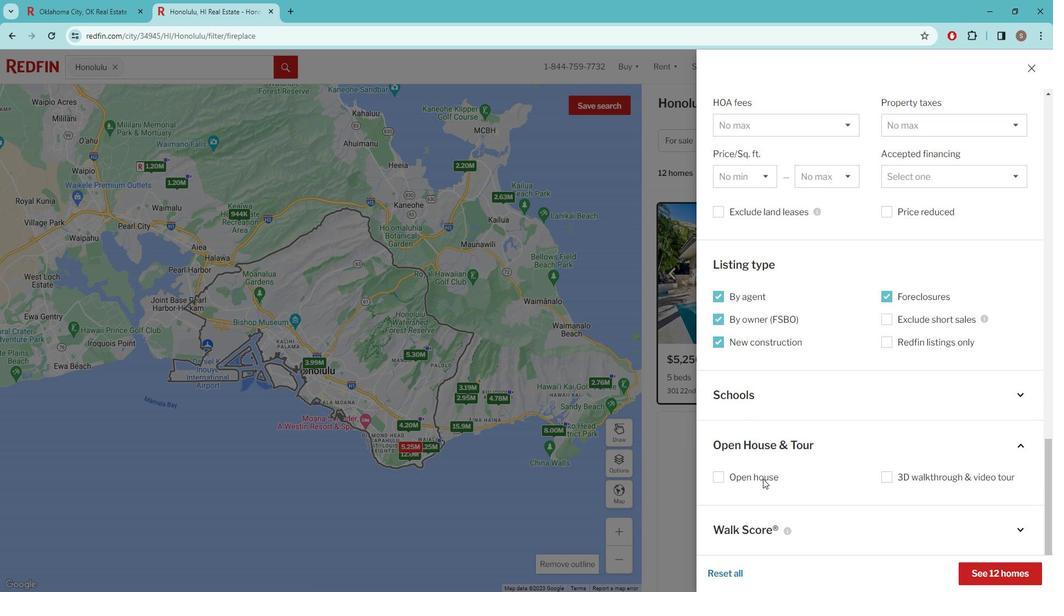 
Action: Mouse moved to (753, 526)
Screenshot: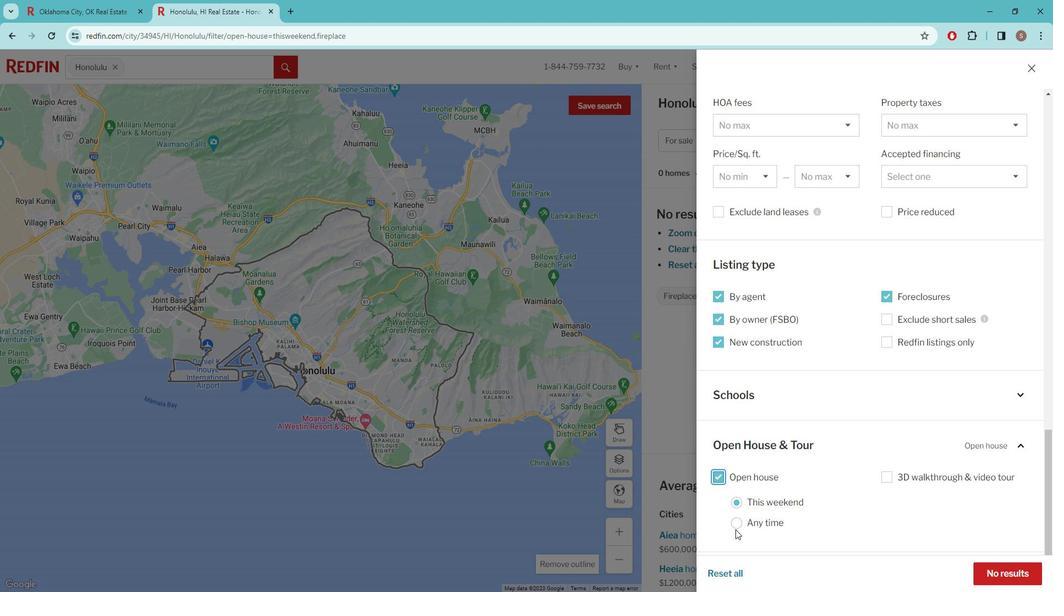 
Action: Mouse pressed left at (753, 526)
Screenshot: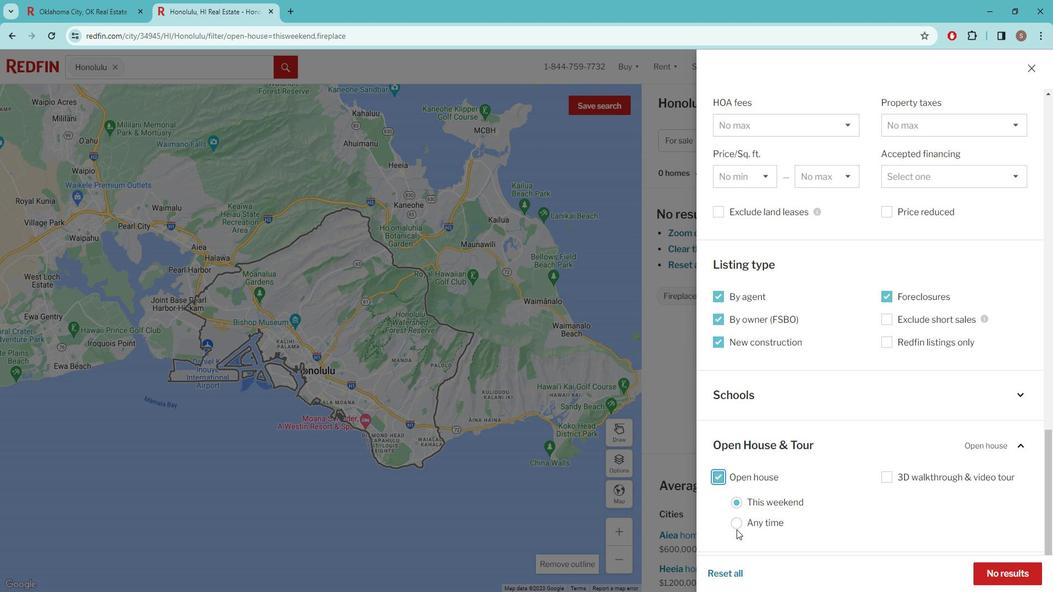 
Action: Mouse moved to (753, 524)
Screenshot: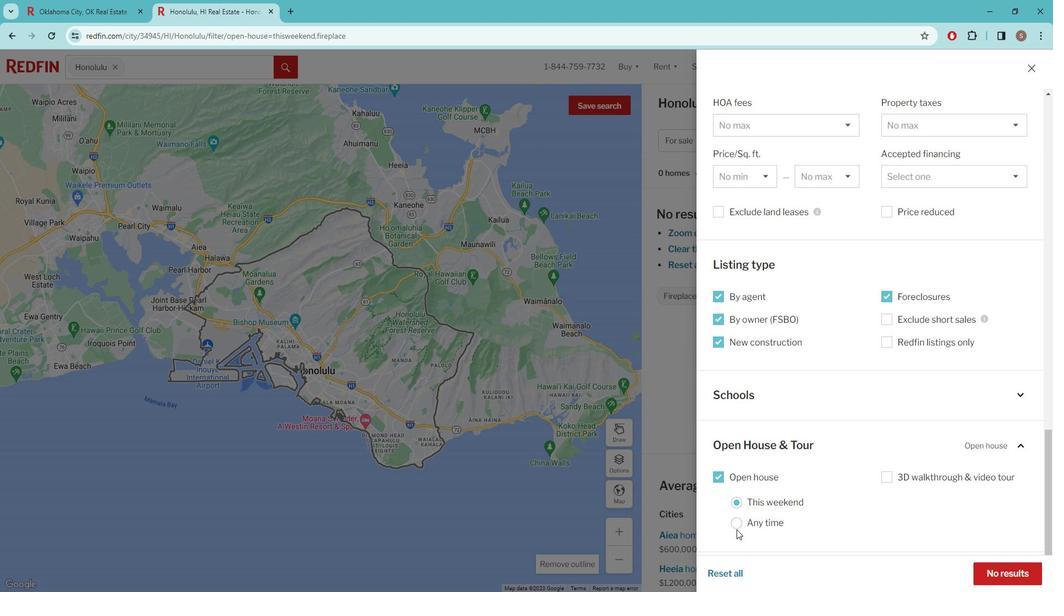 
Action: Mouse pressed left at (753, 524)
Screenshot: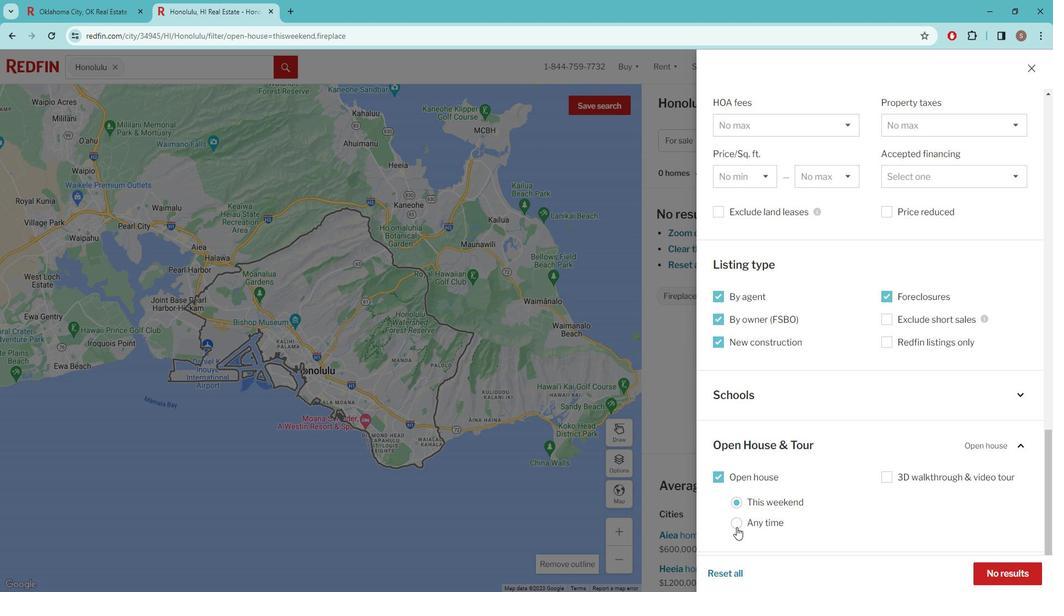 
Action: Mouse moved to (1004, 567)
Screenshot: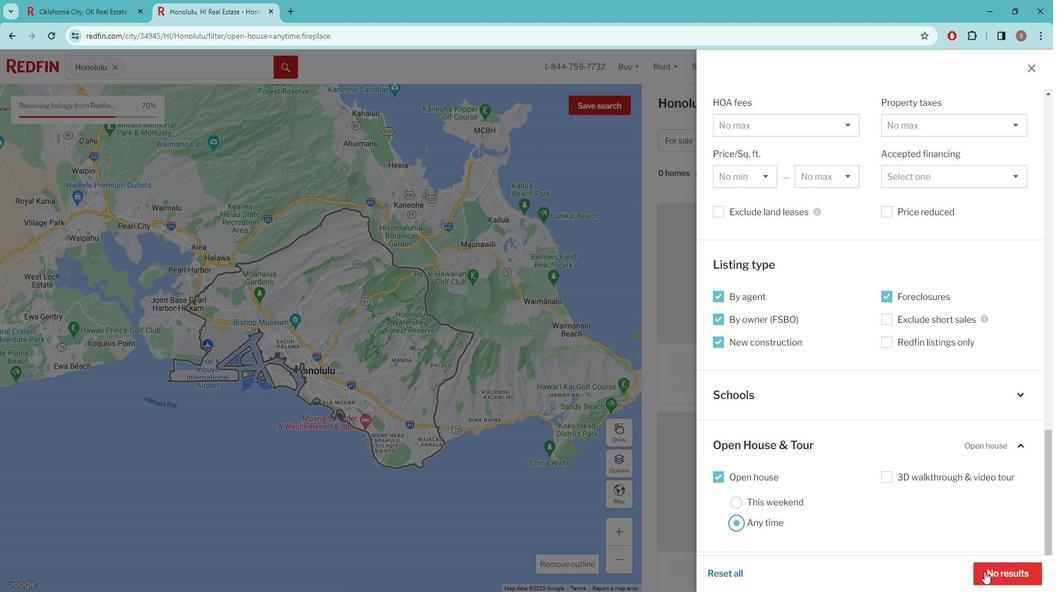 
Action: Mouse pressed left at (1004, 567)
Screenshot: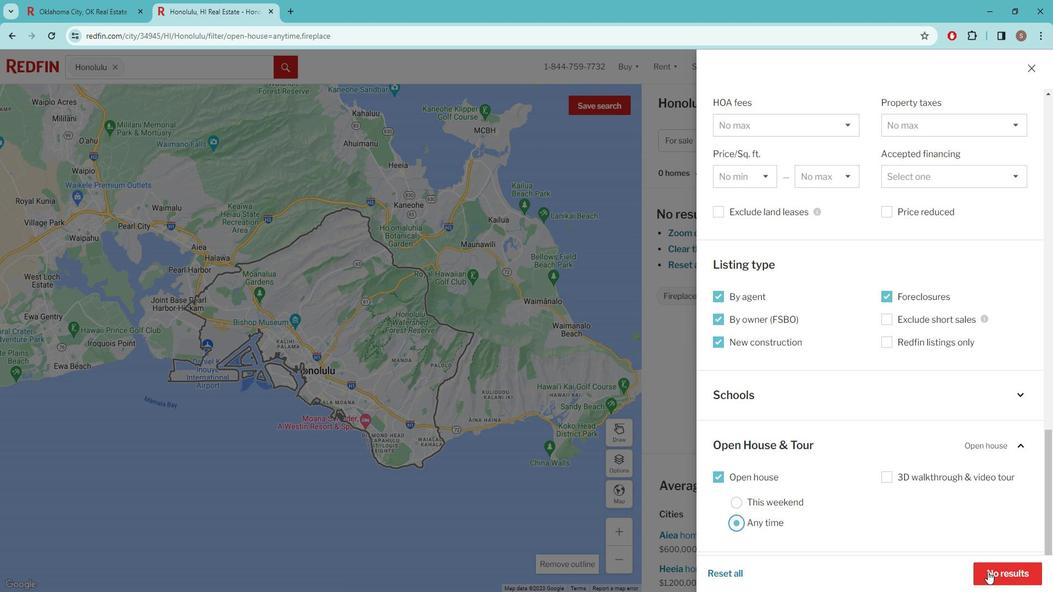 
Action: Mouse moved to (964, 476)
Screenshot: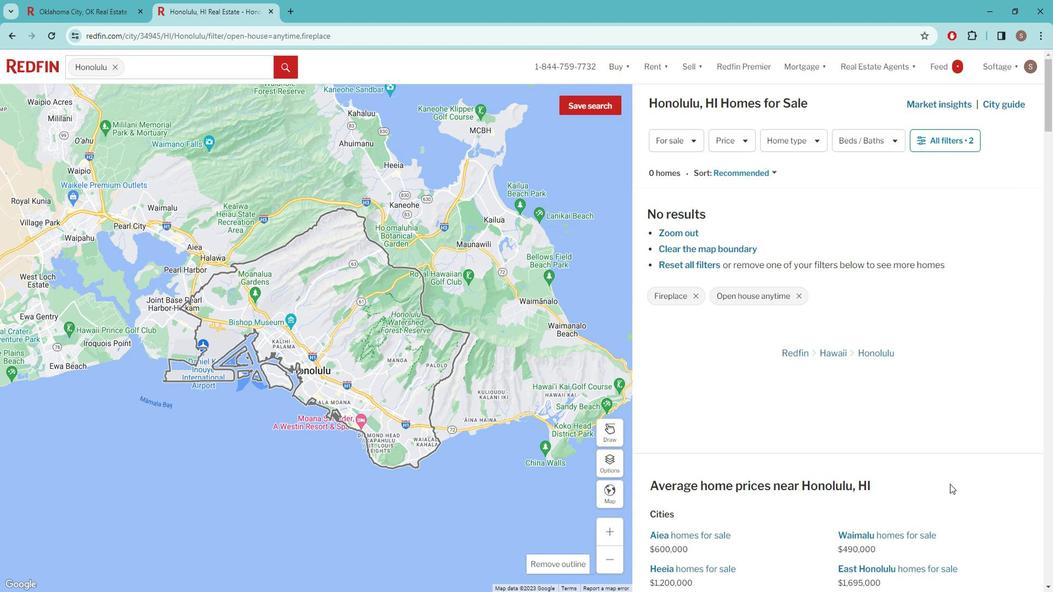 
